 Task: Create a due date automation trigger when advanced on, 2 working days after a card is due add dates not starting next month at 11:00 AM.
Action: Mouse moved to (909, 286)
Screenshot: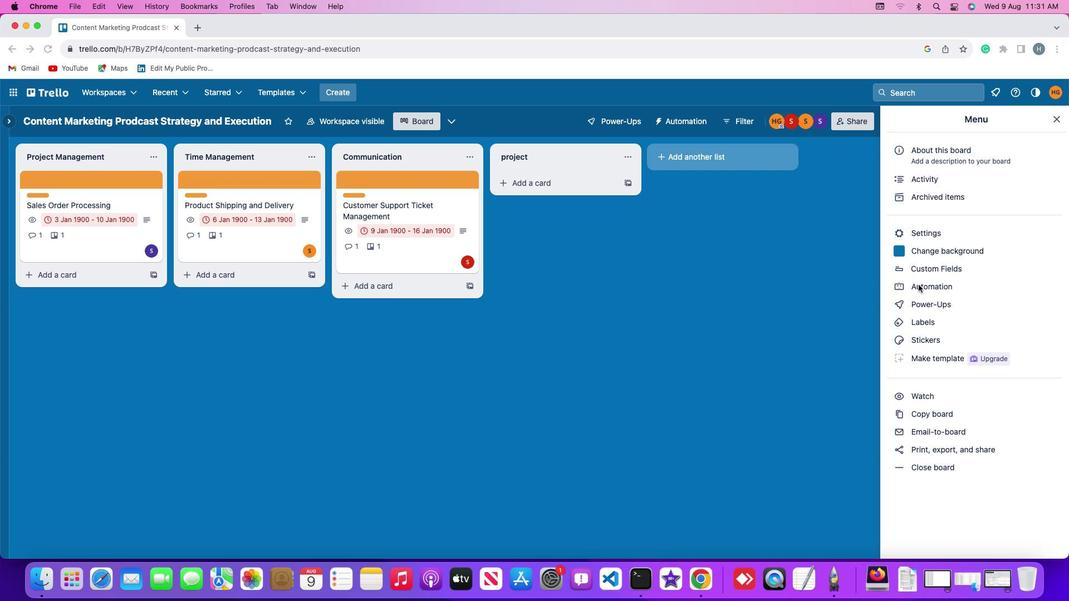 
Action: Mouse pressed left at (909, 286)
Screenshot: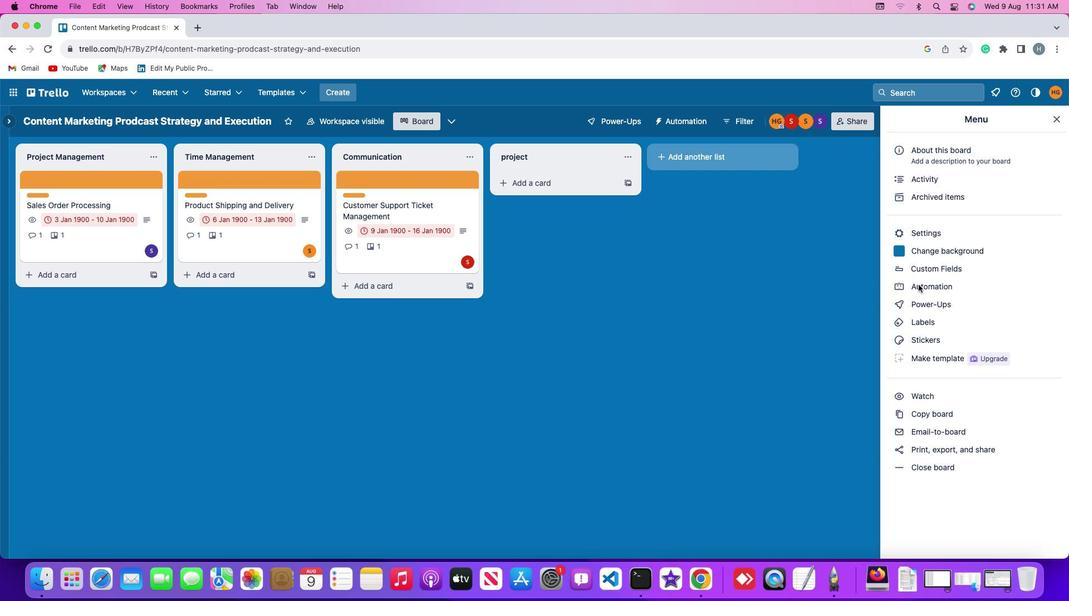 
Action: Mouse pressed left at (909, 286)
Screenshot: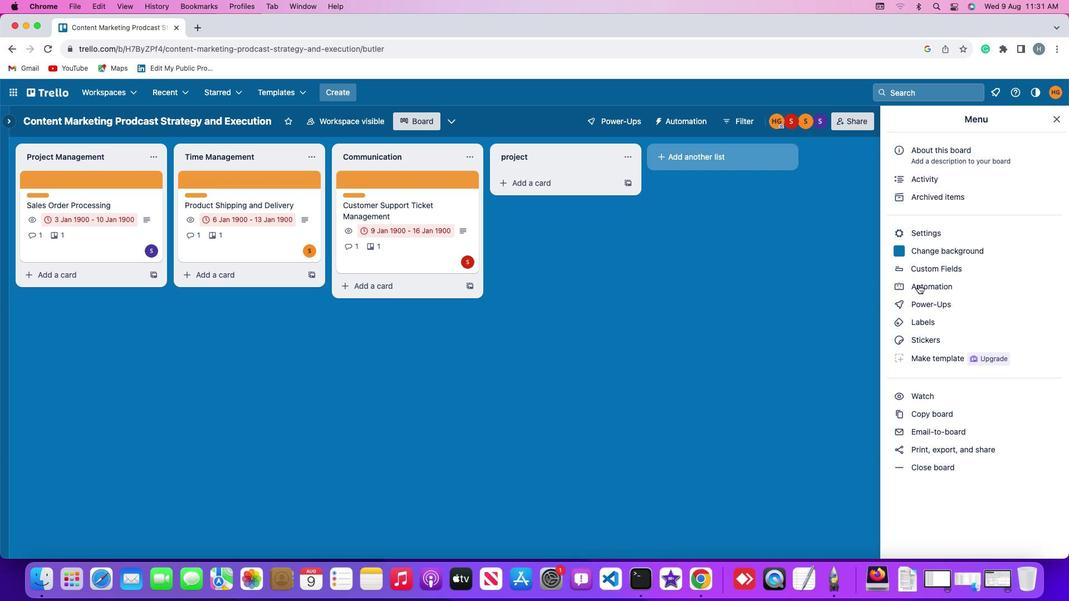 
Action: Mouse moved to (72, 266)
Screenshot: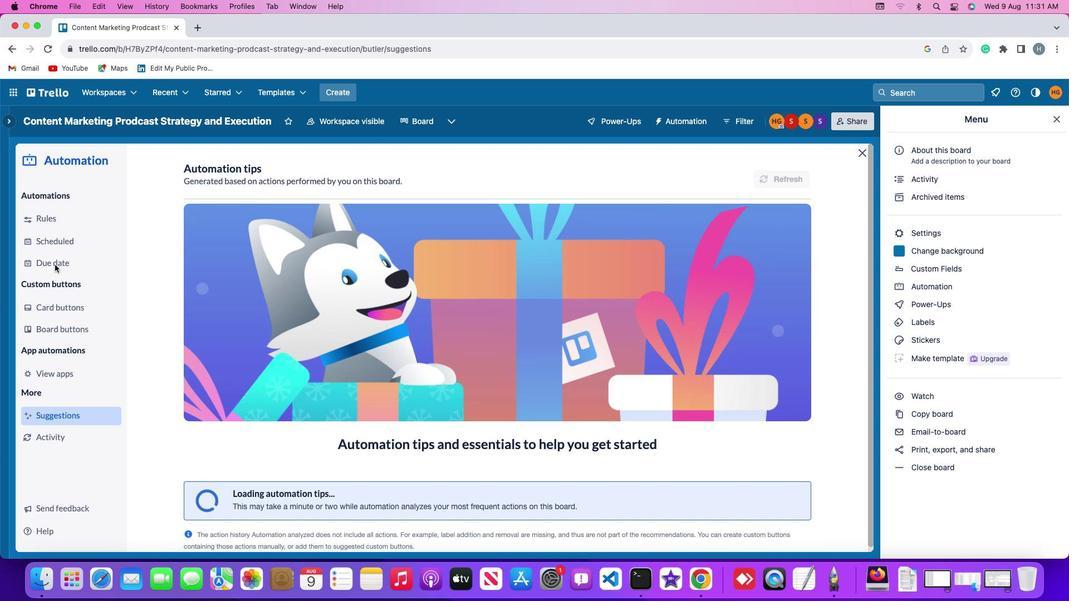 
Action: Mouse pressed left at (72, 266)
Screenshot: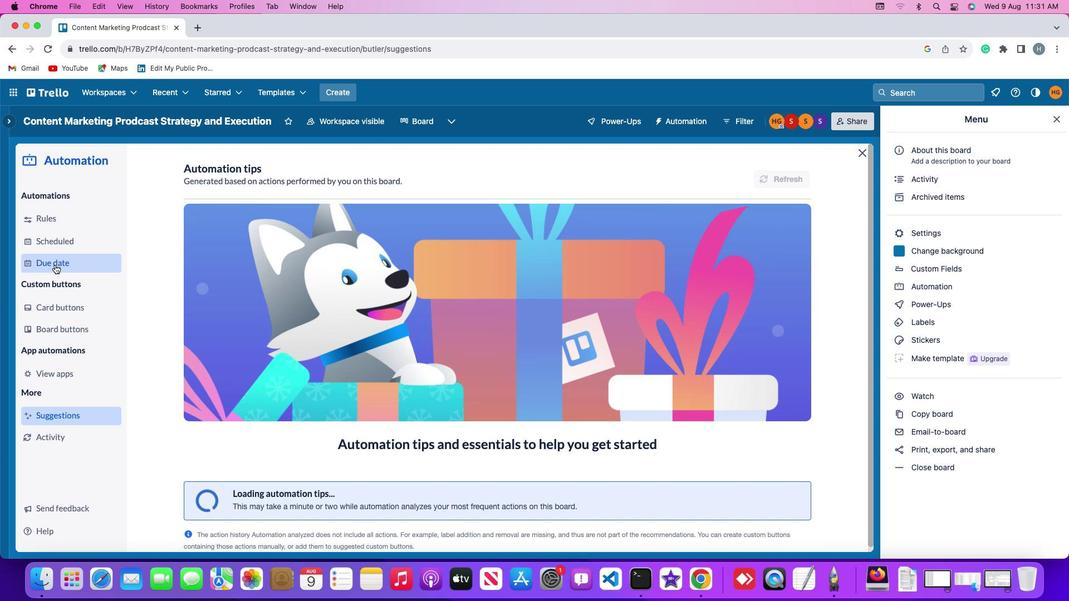 
Action: Mouse moved to (727, 175)
Screenshot: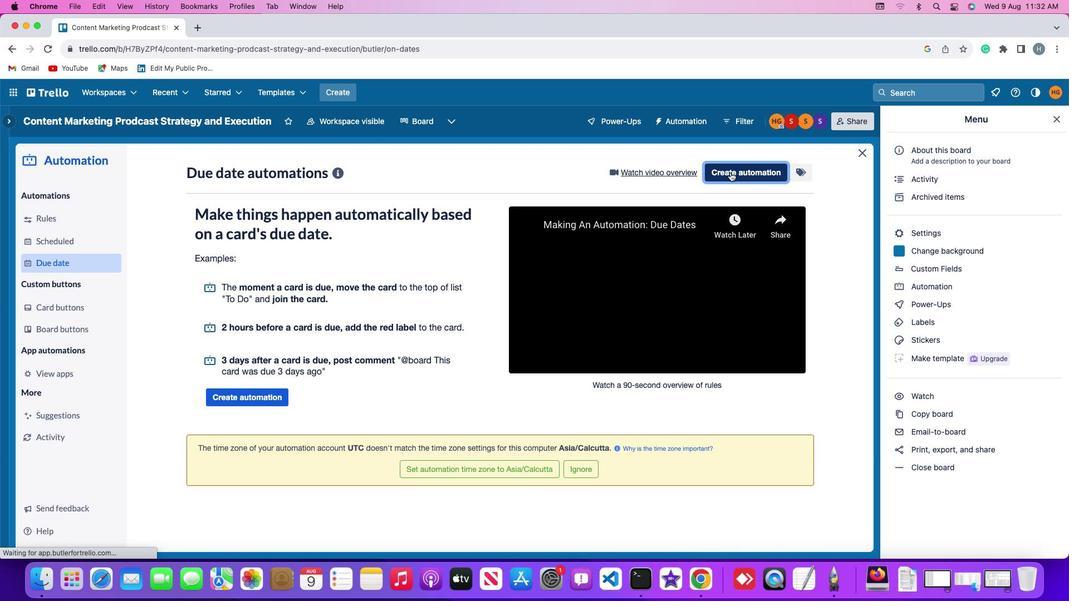 
Action: Mouse pressed left at (727, 175)
Screenshot: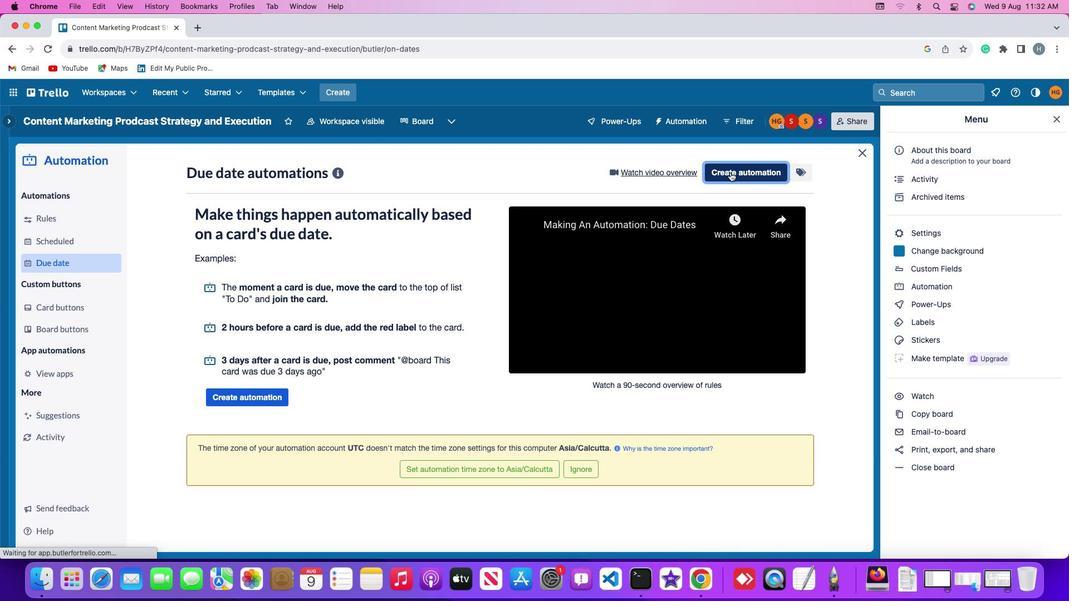 
Action: Mouse moved to (297, 280)
Screenshot: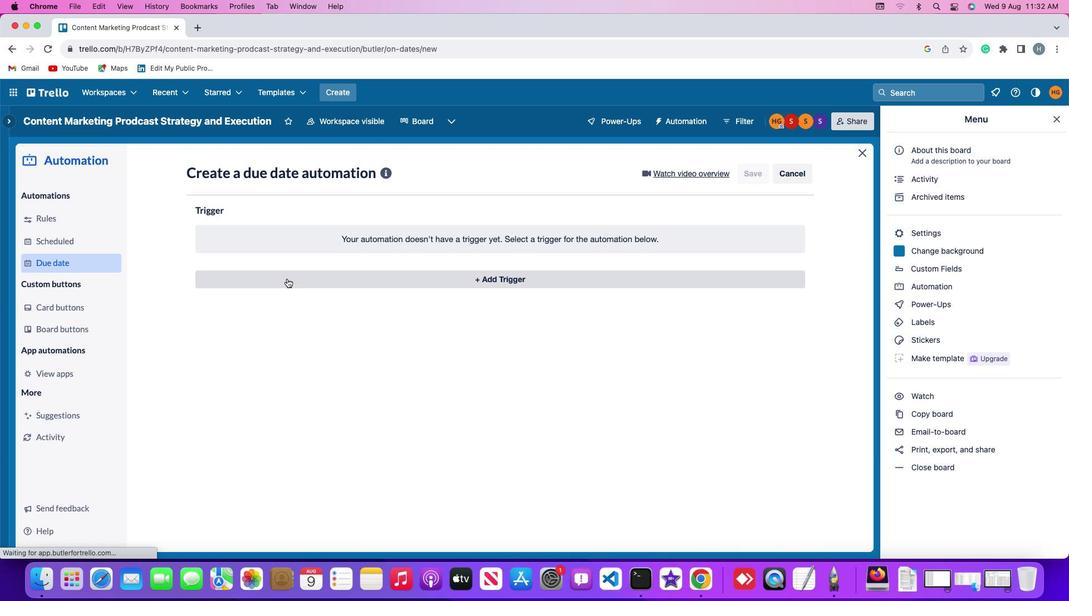 
Action: Mouse pressed left at (297, 280)
Screenshot: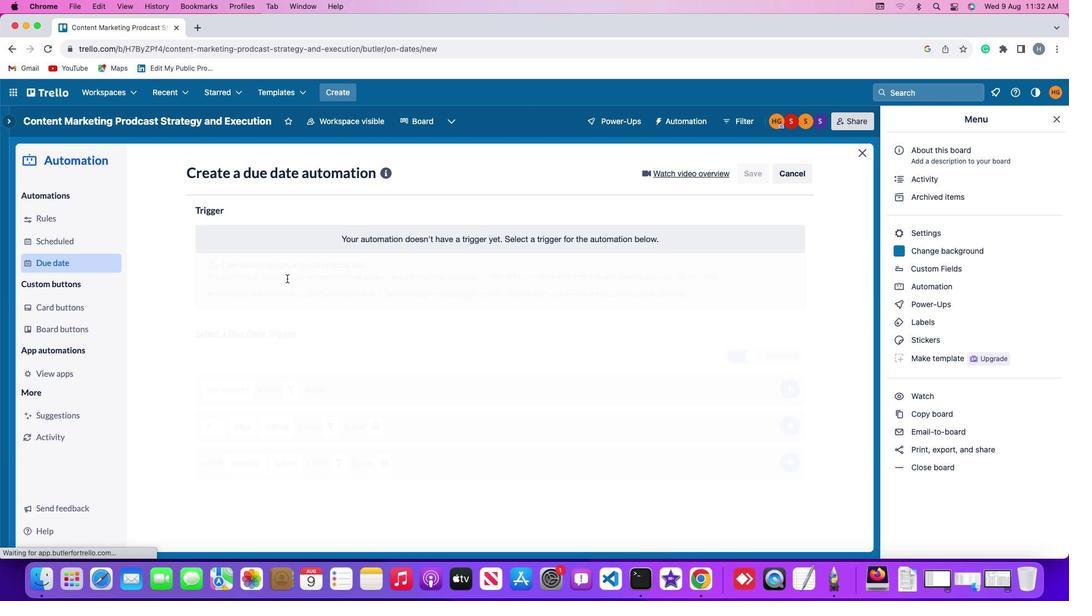 
Action: Mouse moved to (231, 446)
Screenshot: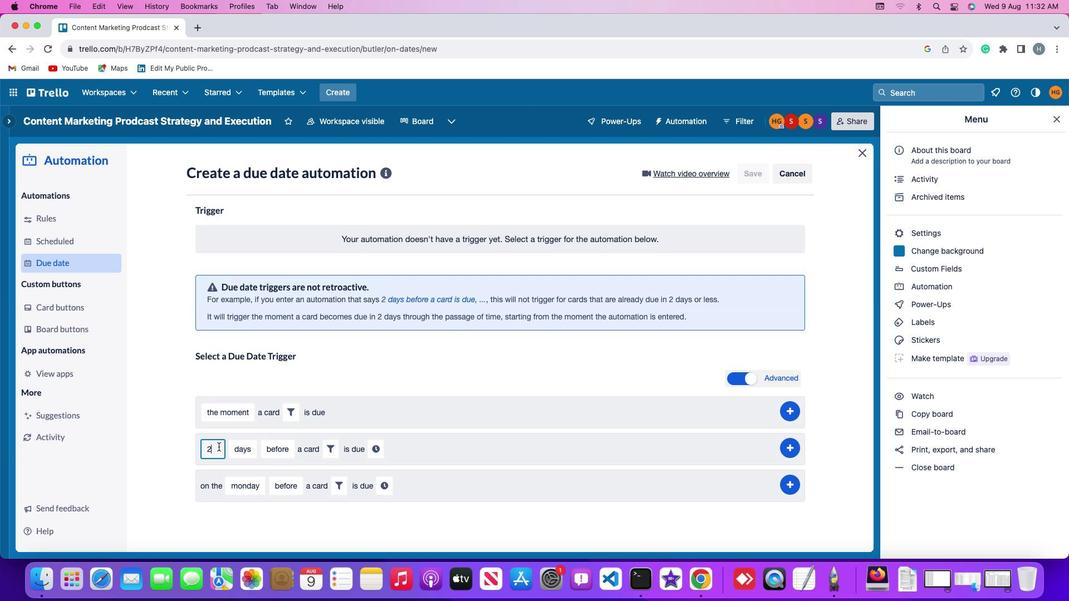 
Action: Mouse pressed left at (231, 446)
Screenshot: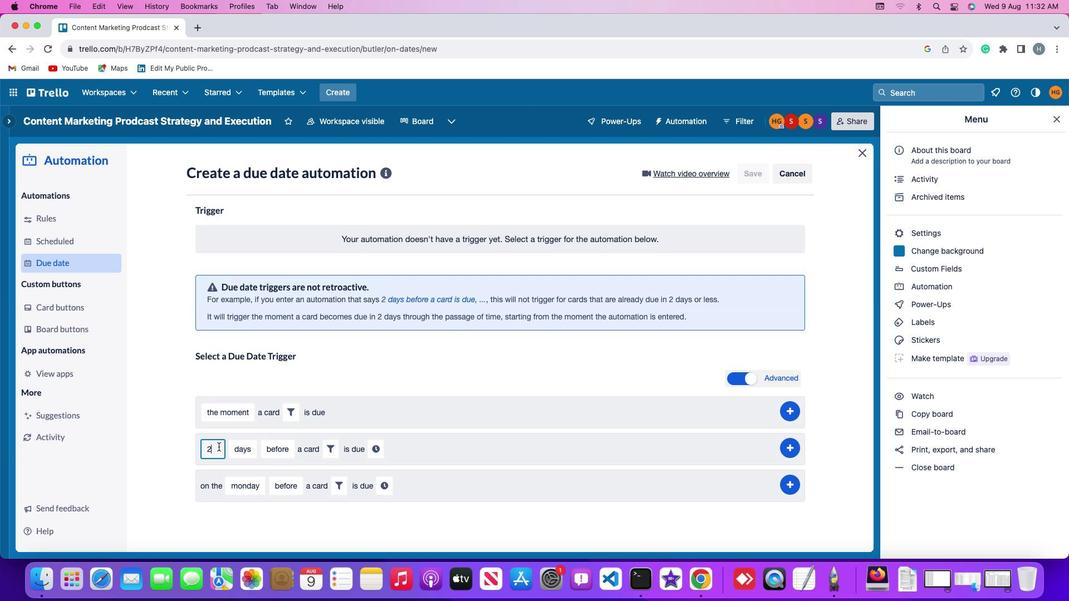 
Action: Mouse moved to (229, 443)
Screenshot: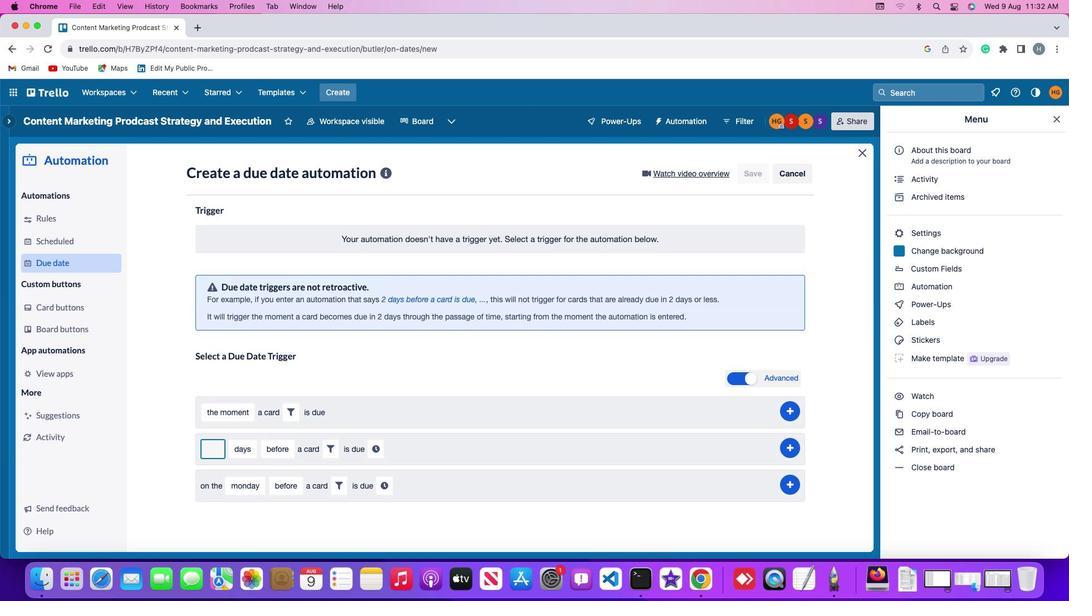 
Action: Key pressed Key.backspace
Screenshot: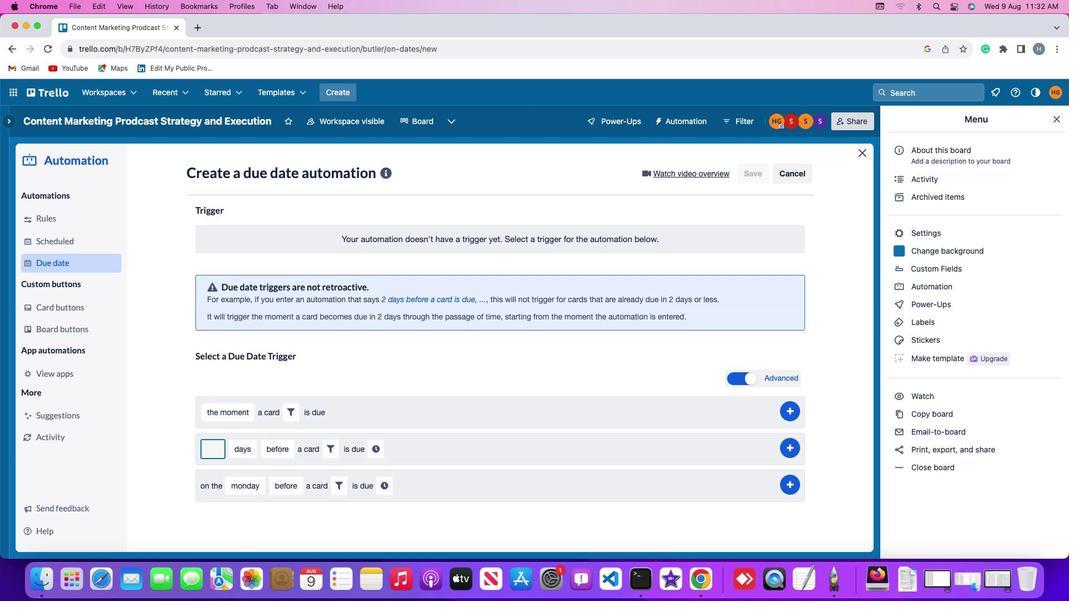
Action: Mouse moved to (230, 443)
Screenshot: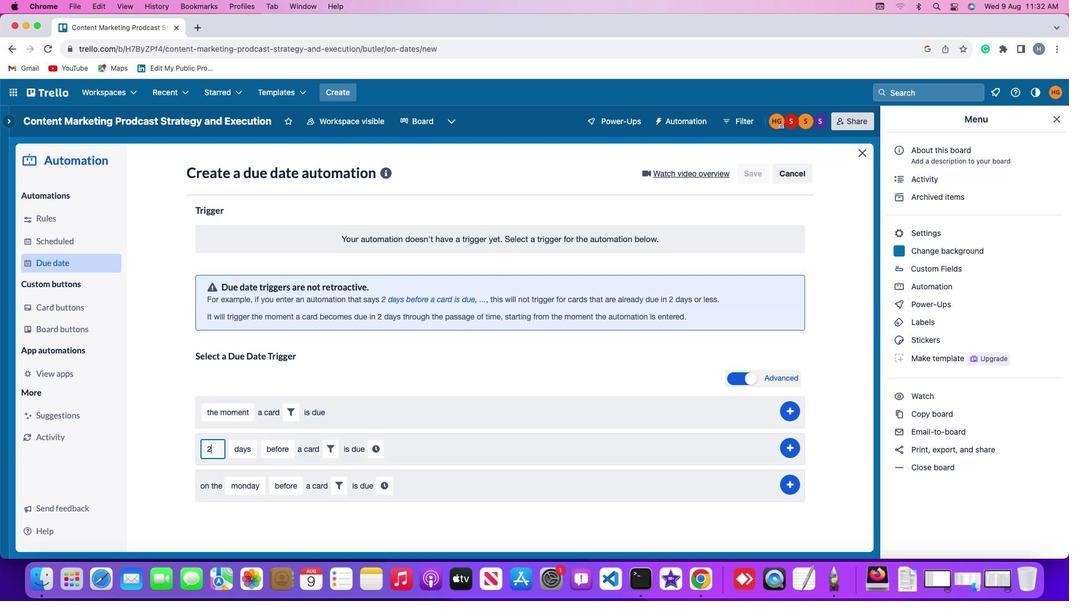 
Action: Key pressed '2'
Screenshot: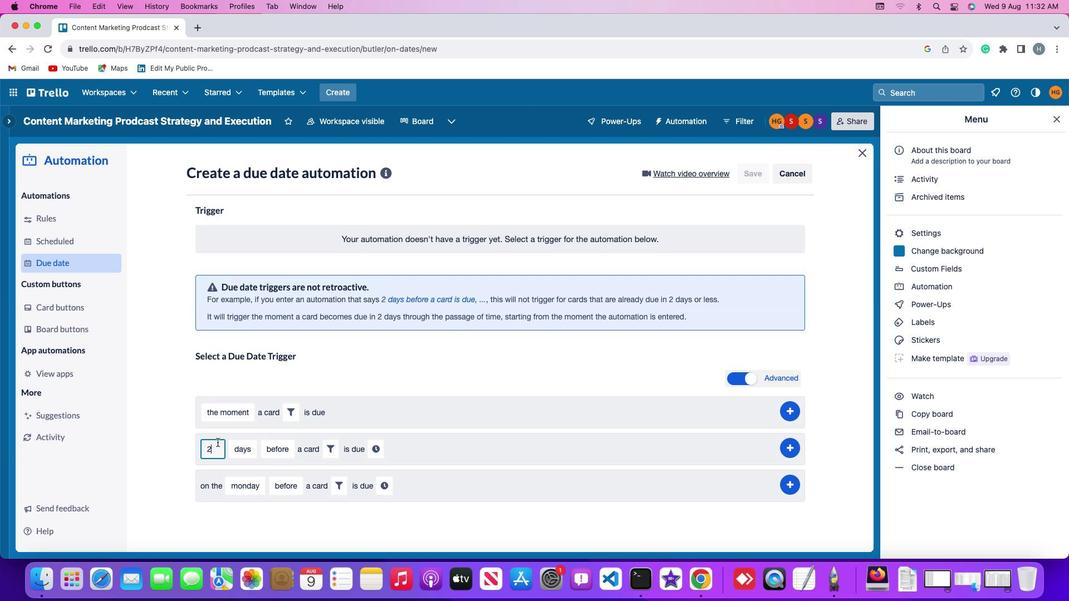 
Action: Mouse moved to (252, 443)
Screenshot: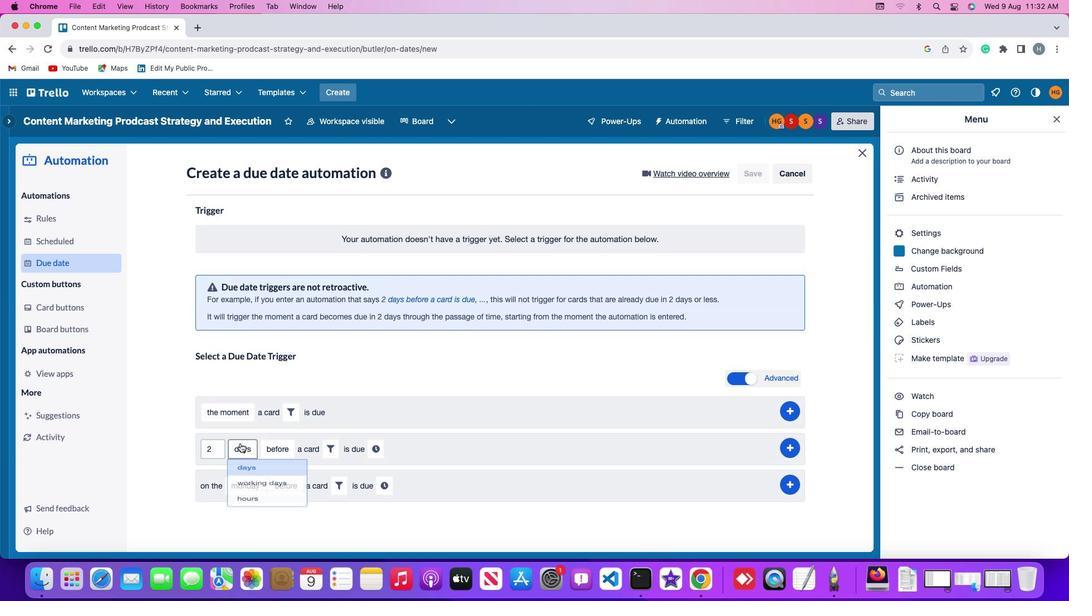 
Action: Mouse pressed left at (252, 443)
Screenshot: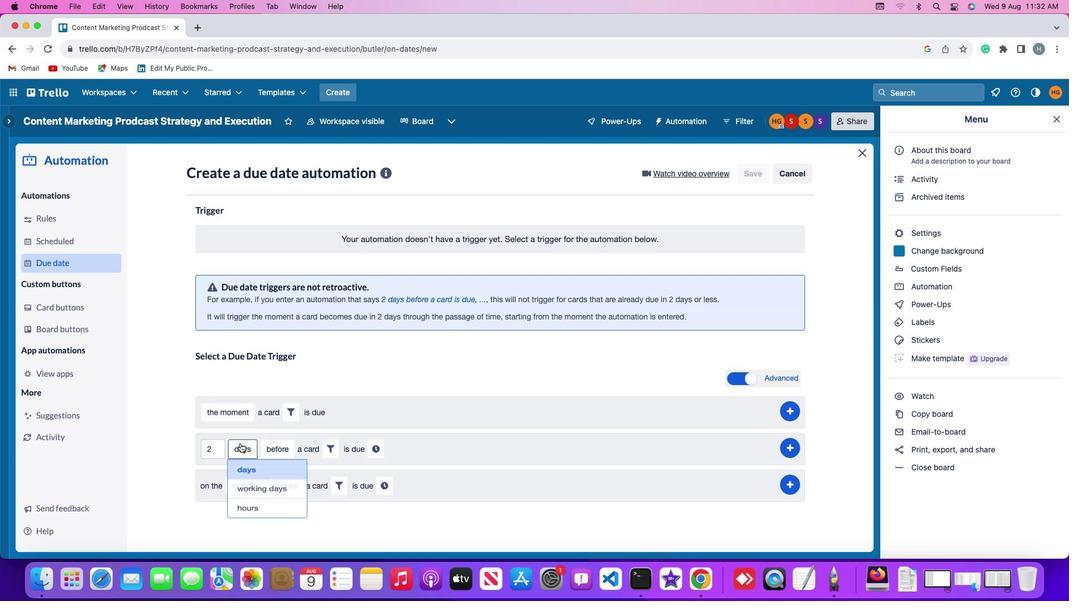 
Action: Mouse moved to (270, 495)
Screenshot: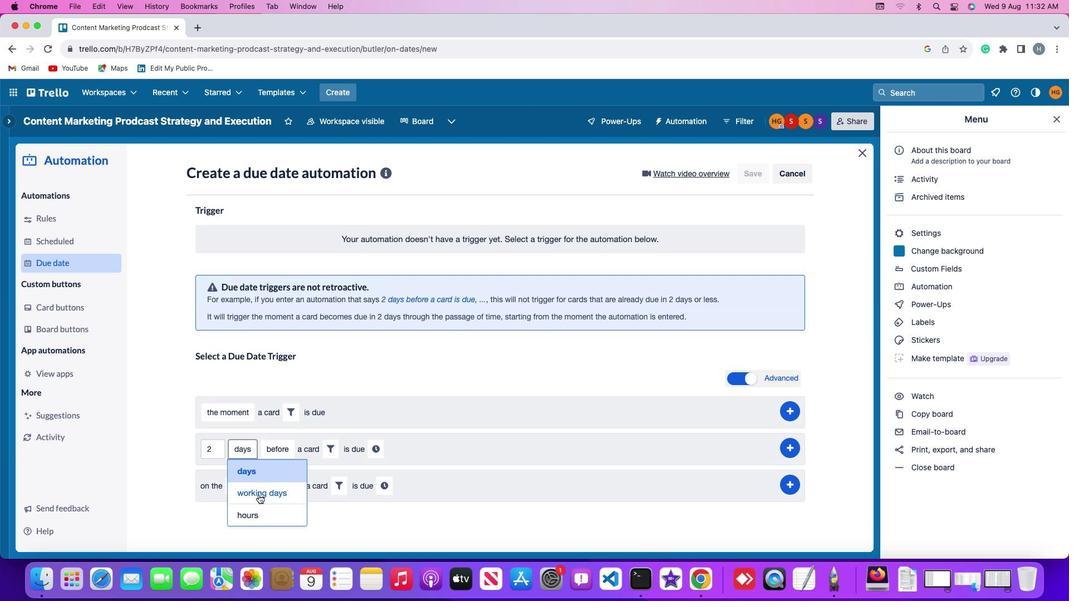 
Action: Mouse pressed left at (270, 495)
Screenshot: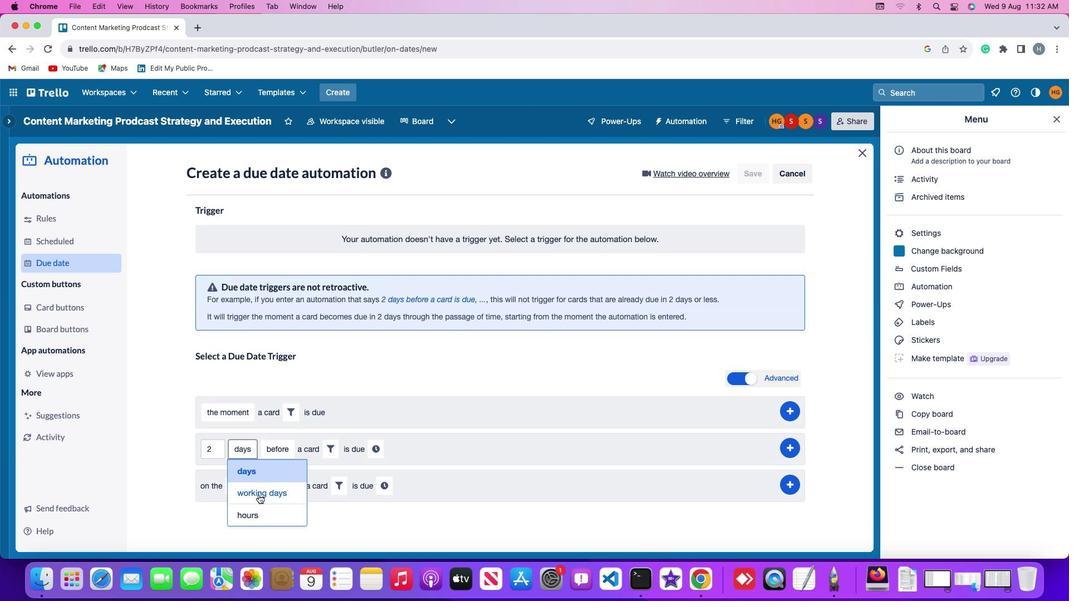 
Action: Mouse moved to (322, 449)
Screenshot: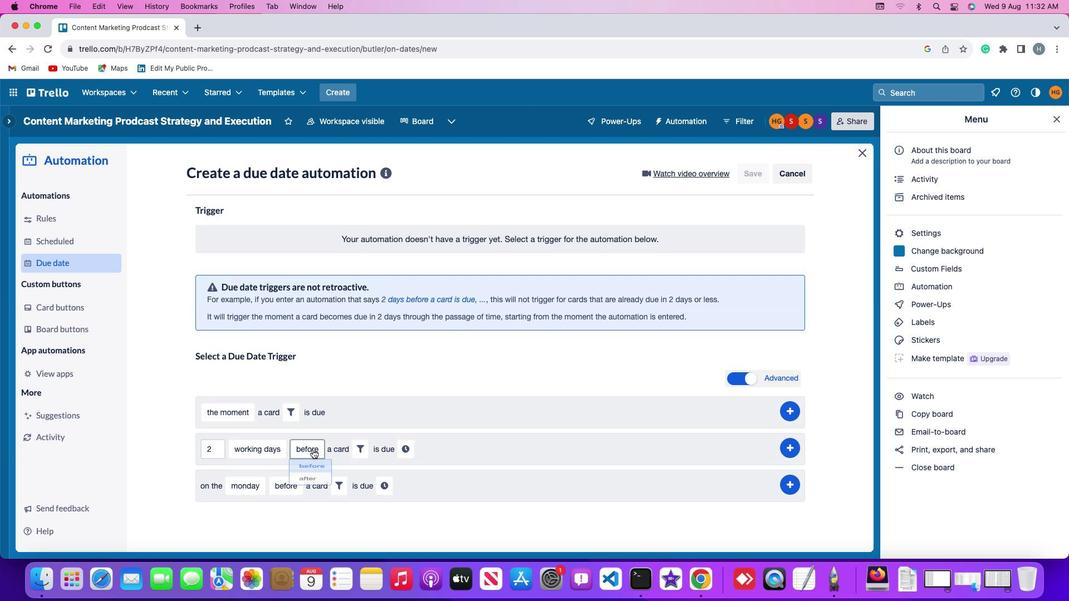 
Action: Mouse pressed left at (322, 449)
Screenshot: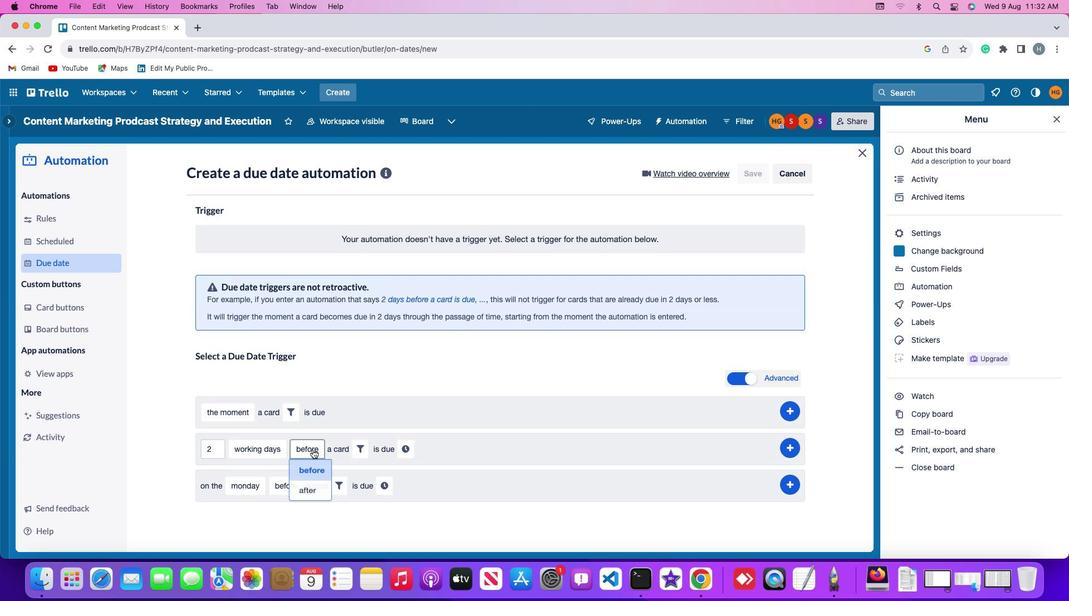 
Action: Mouse moved to (324, 495)
Screenshot: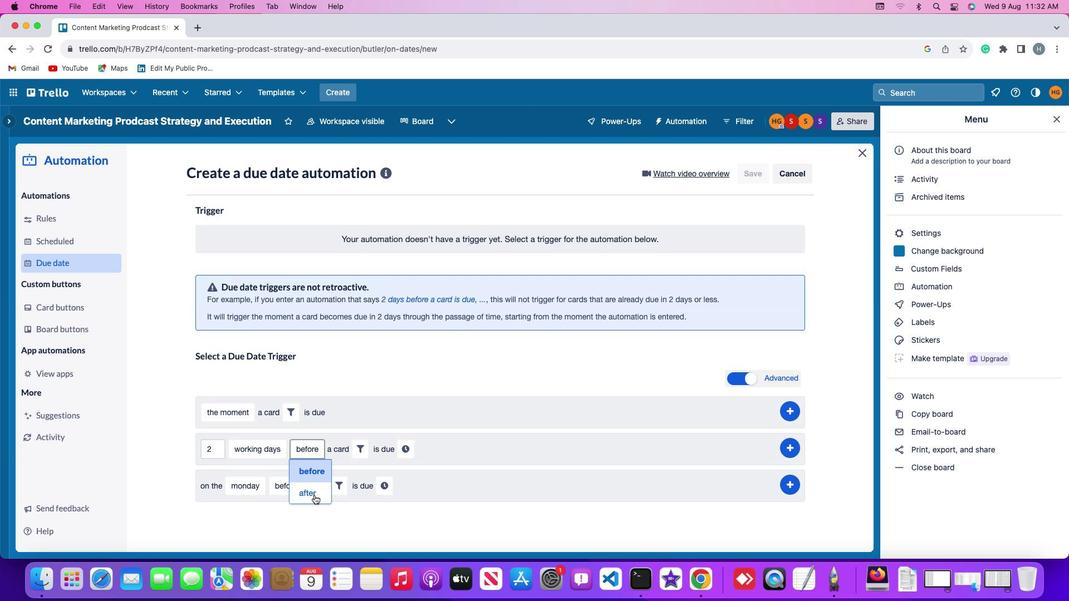 
Action: Mouse pressed left at (324, 495)
Screenshot: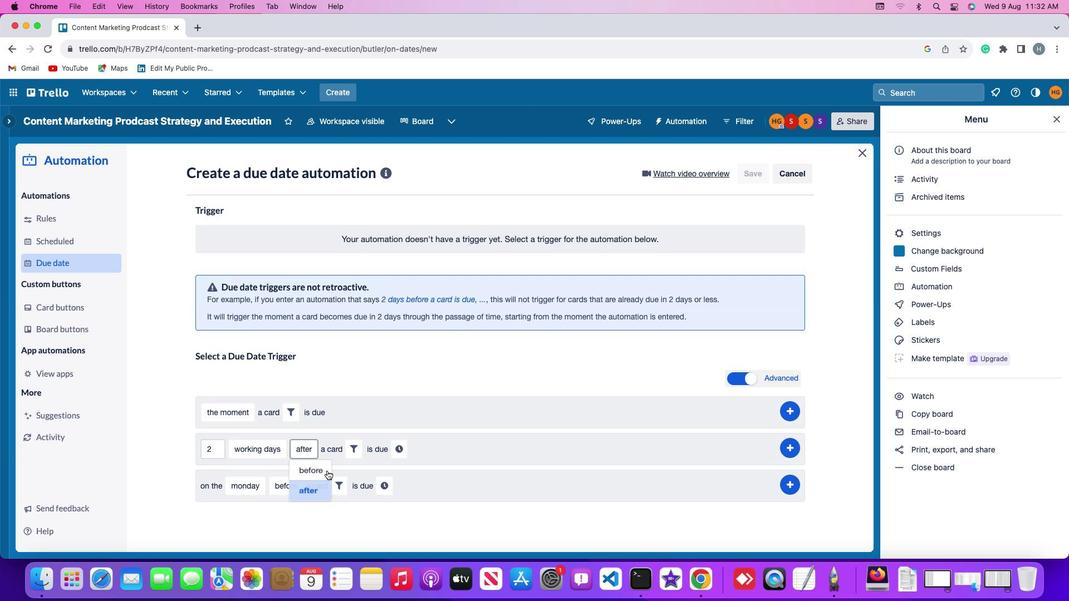 
Action: Mouse moved to (359, 448)
Screenshot: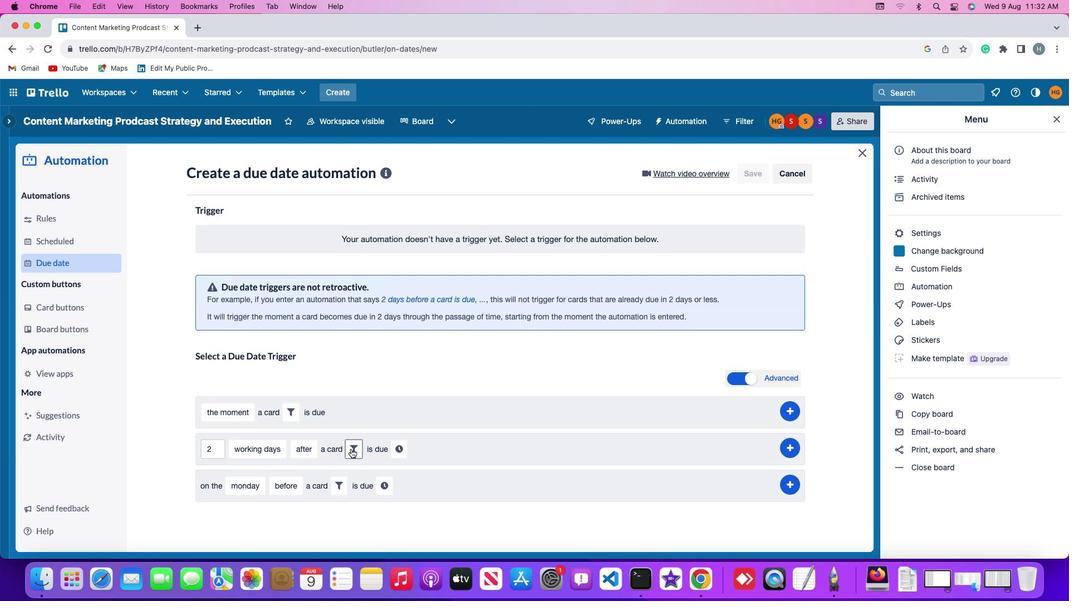 
Action: Mouse pressed left at (359, 448)
Screenshot: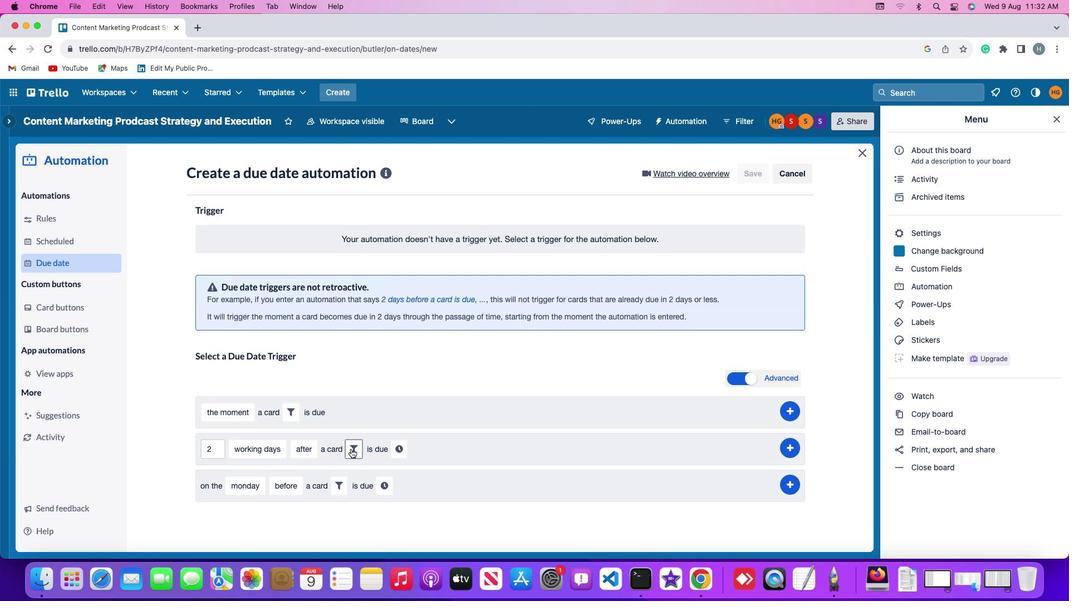 
Action: Mouse moved to (418, 481)
Screenshot: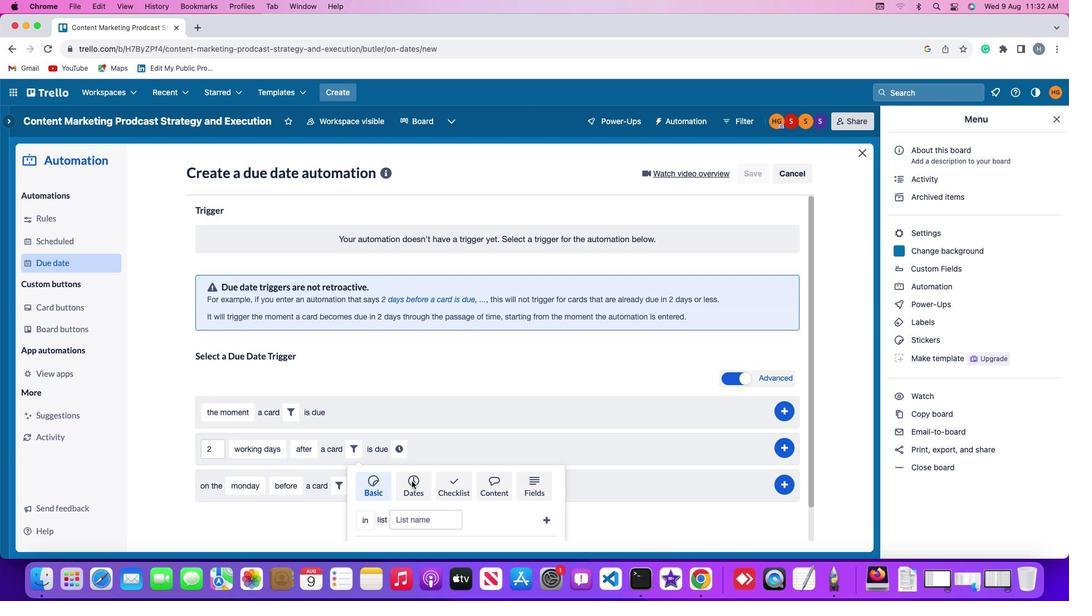 
Action: Mouse pressed left at (418, 481)
Screenshot: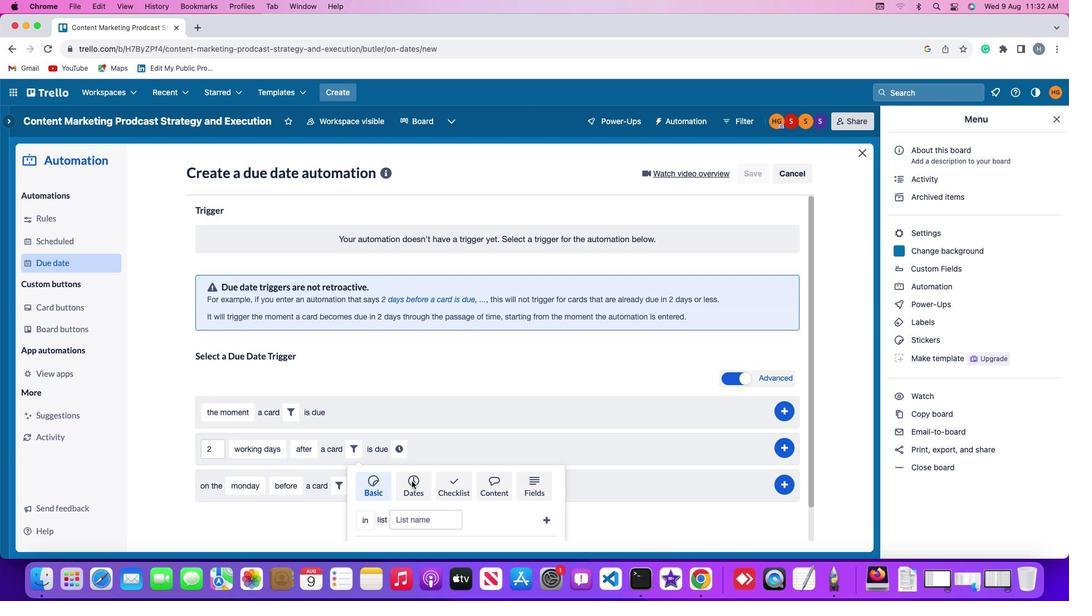 
Action: Mouse moved to (349, 503)
Screenshot: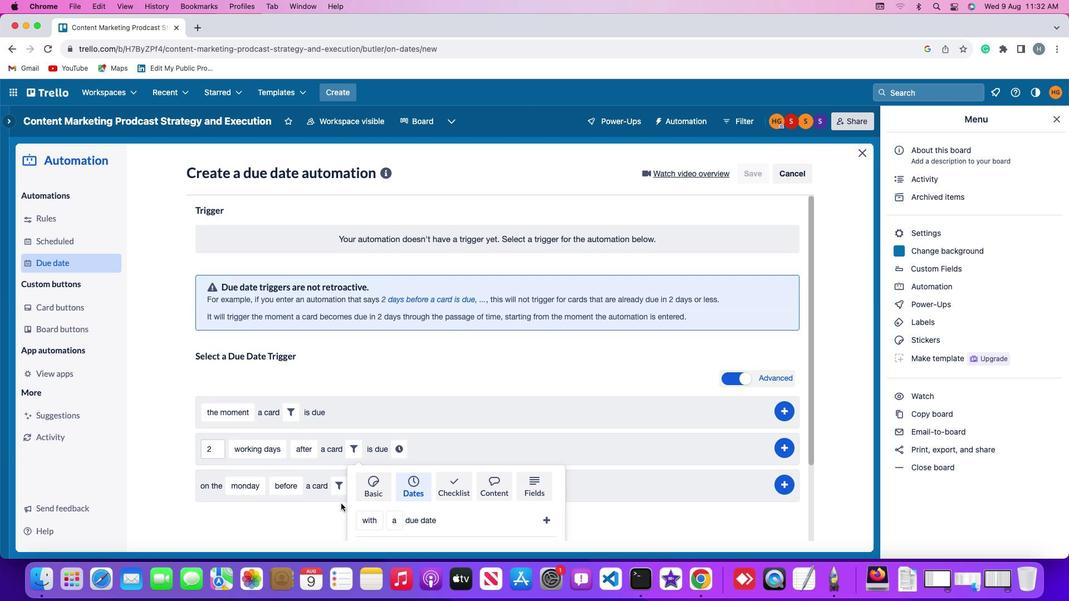 
Action: Mouse scrolled (349, 503) with delta (20, 3)
Screenshot: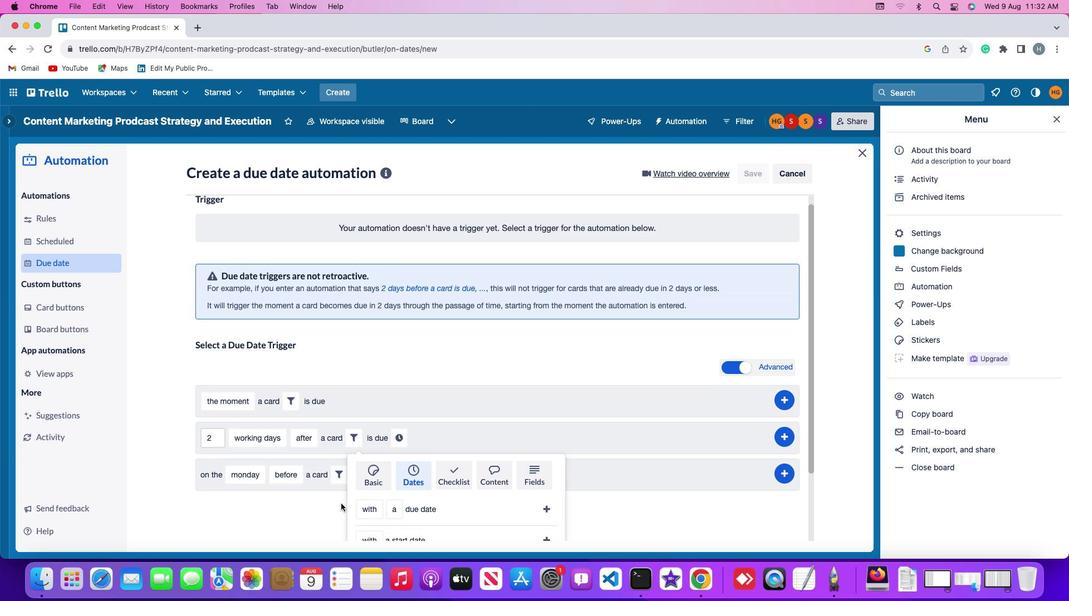 
Action: Mouse scrolled (349, 503) with delta (20, 3)
Screenshot: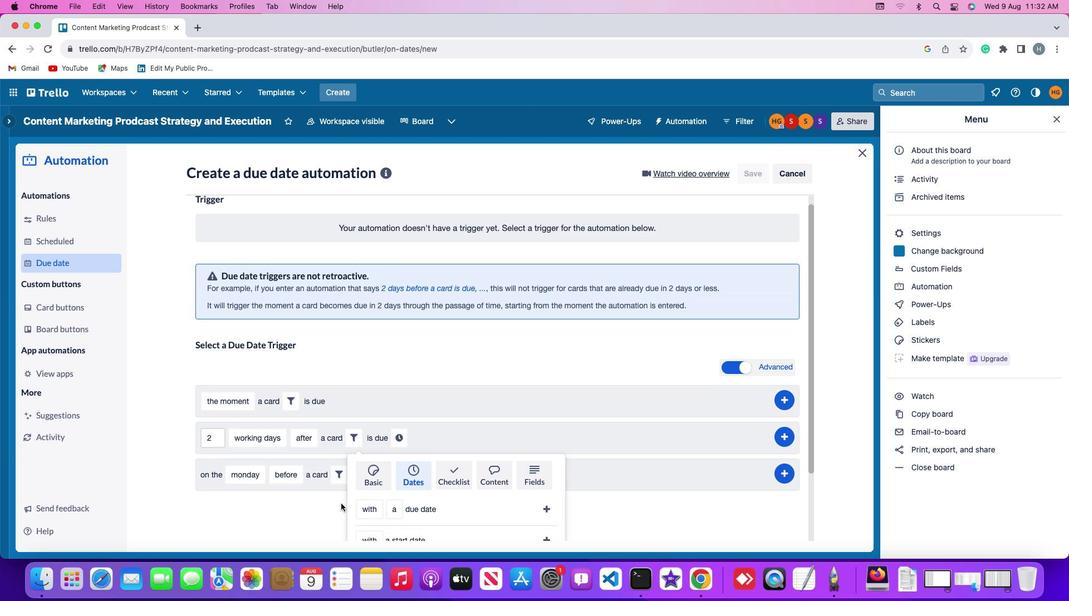 
Action: Mouse scrolled (349, 503) with delta (20, 2)
Screenshot: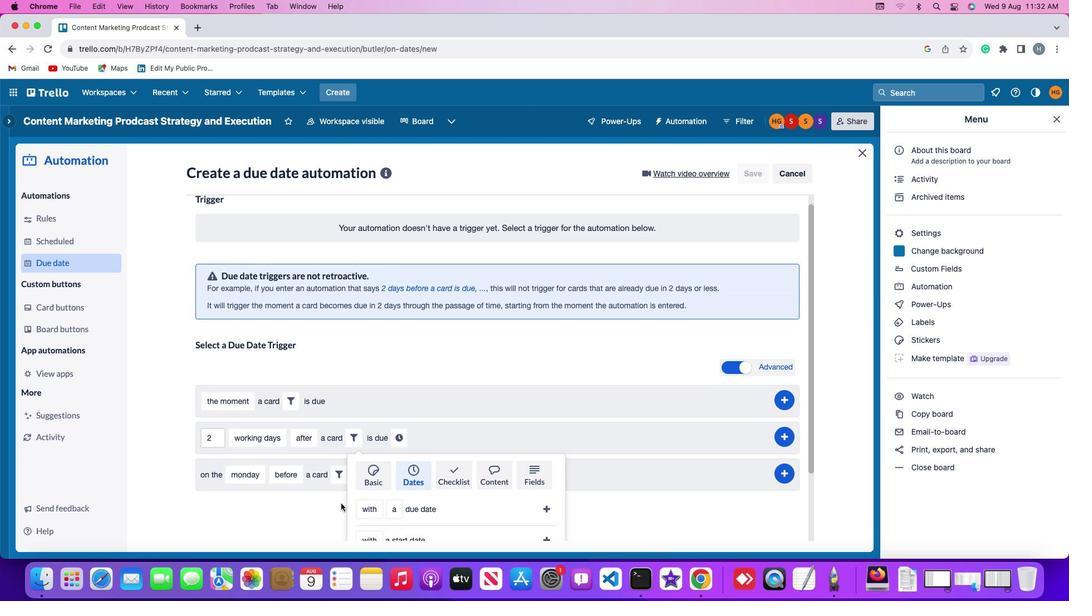 
Action: Mouse scrolled (349, 503) with delta (20, 1)
Screenshot: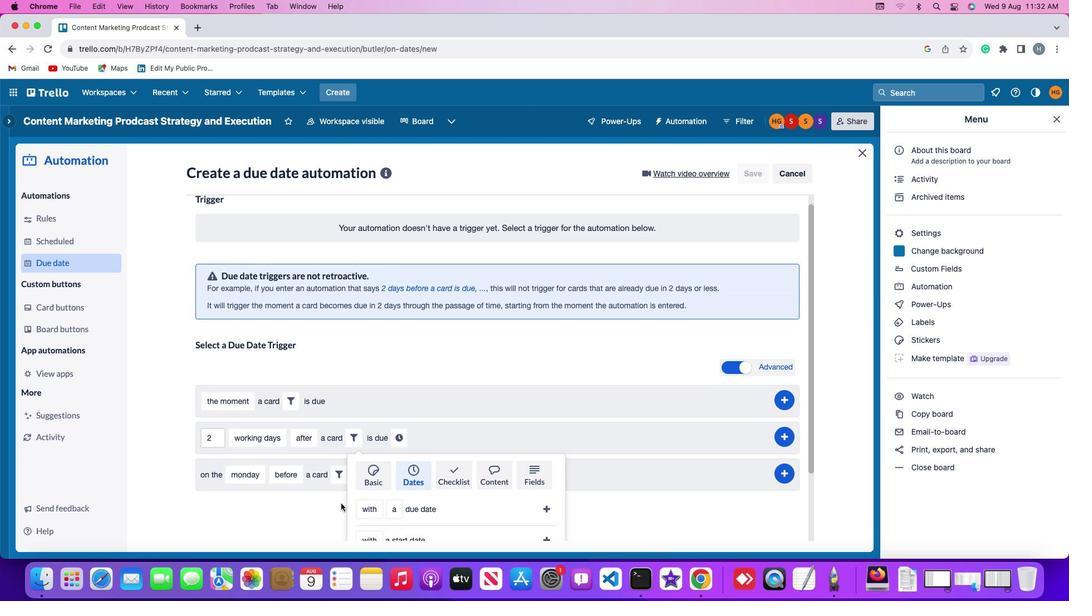 
Action: Mouse scrolled (349, 503) with delta (20, 1)
Screenshot: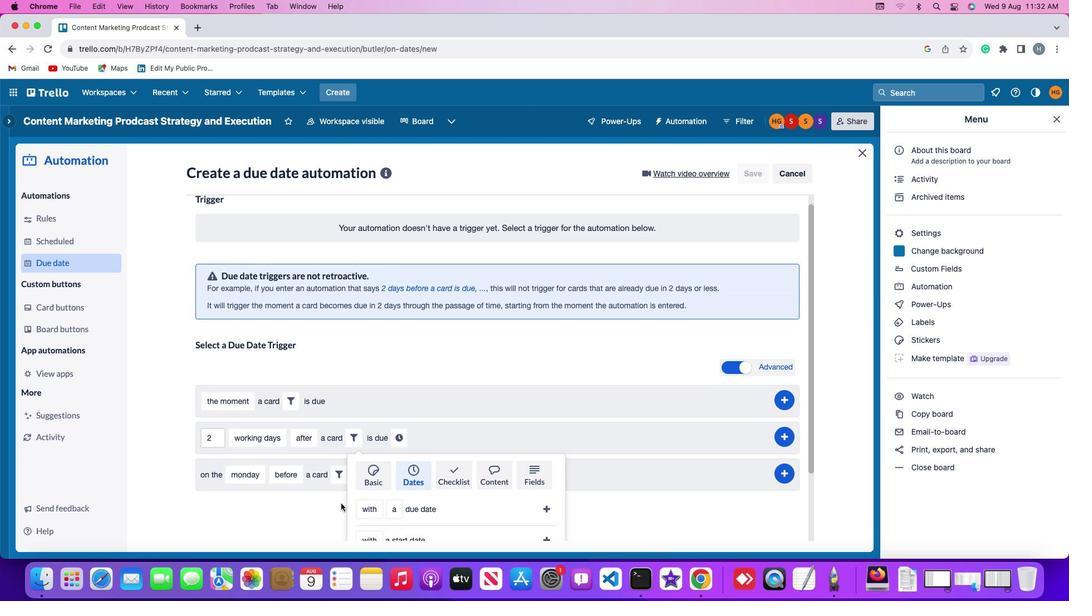 
Action: Mouse scrolled (349, 503) with delta (20, 0)
Screenshot: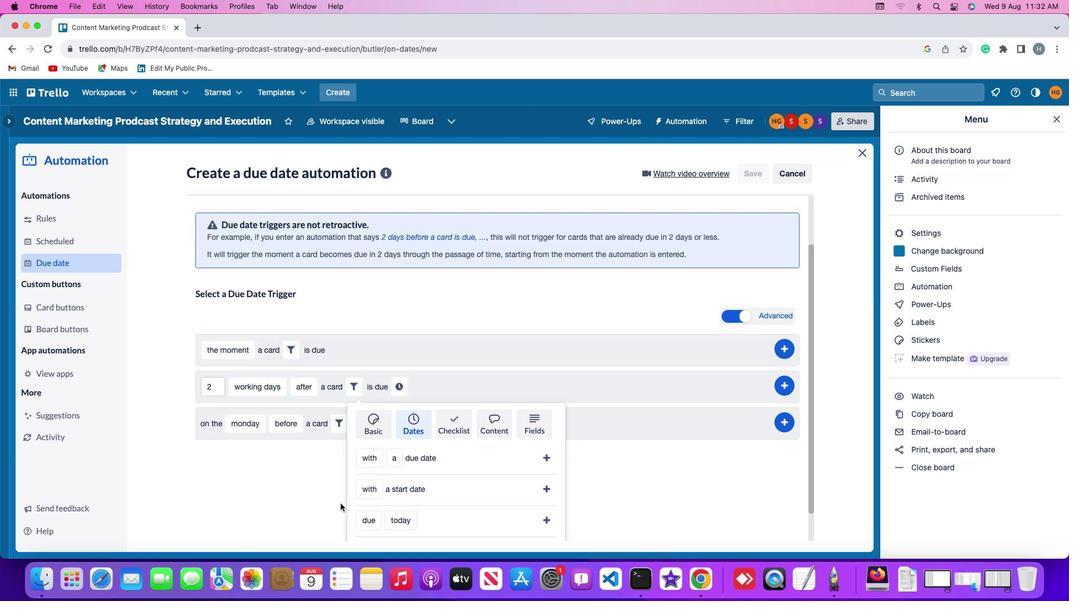 
Action: Mouse moved to (349, 503)
Screenshot: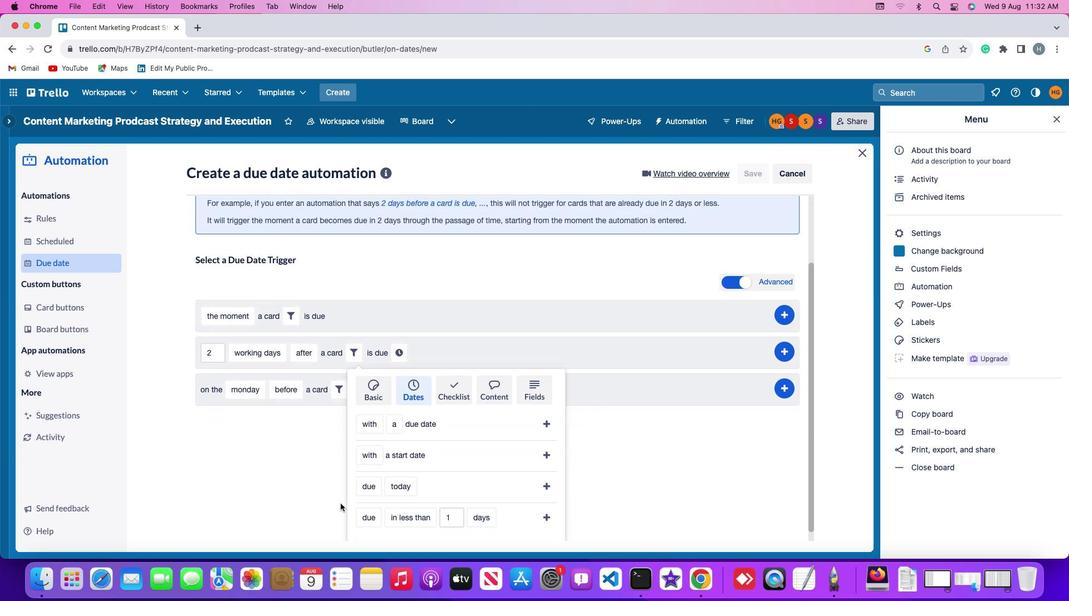 
Action: Mouse scrolled (349, 503) with delta (20, 3)
Screenshot: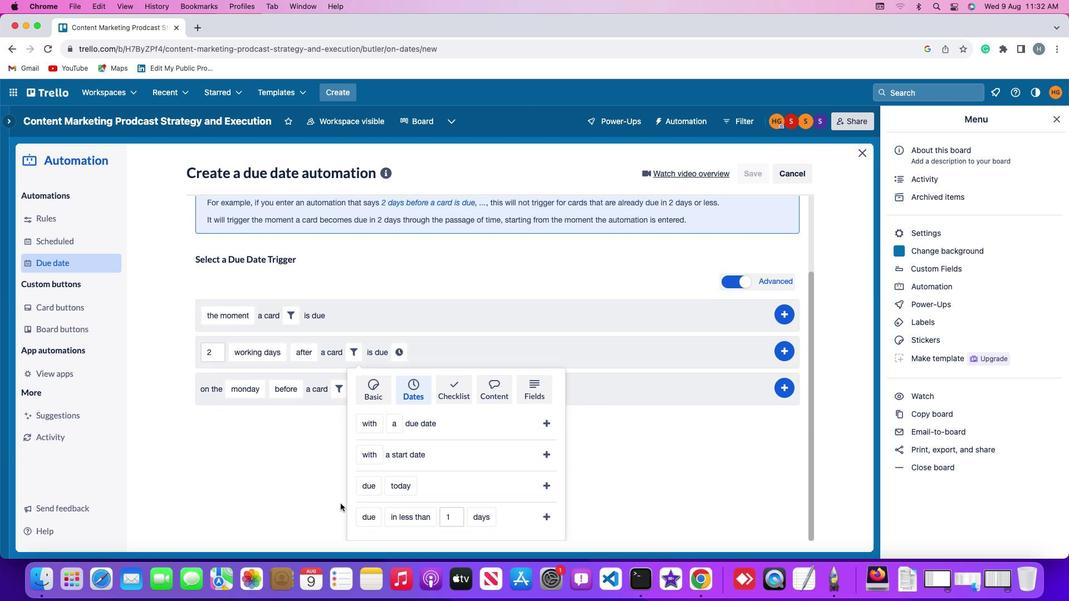 
Action: Mouse scrolled (349, 503) with delta (20, 3)
Screenshot: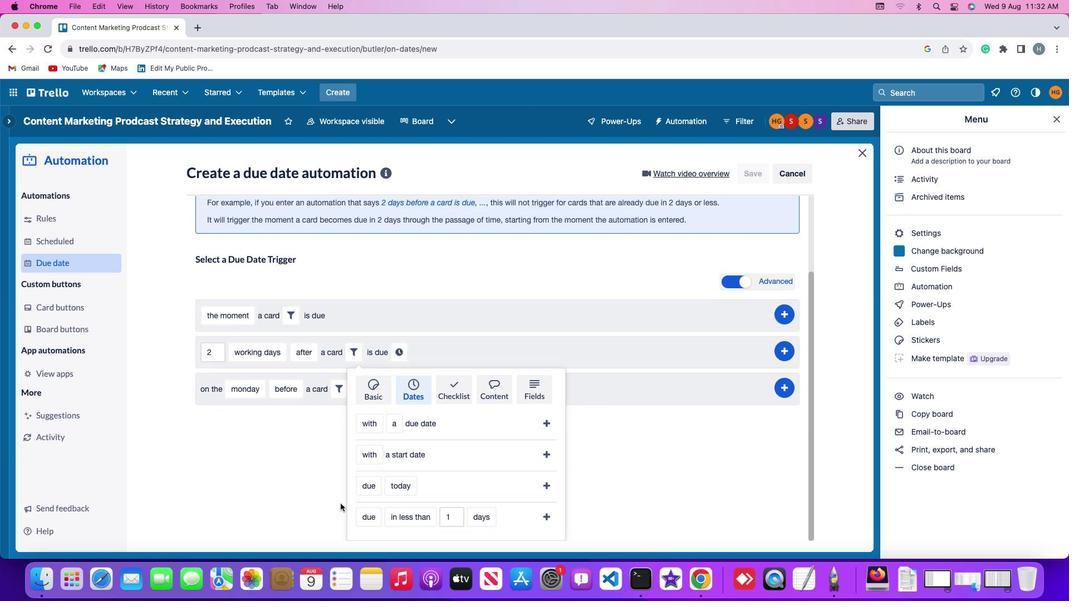 
Action: Mouse scrolled (349, 503) with delta (20, 2)
Screenshot: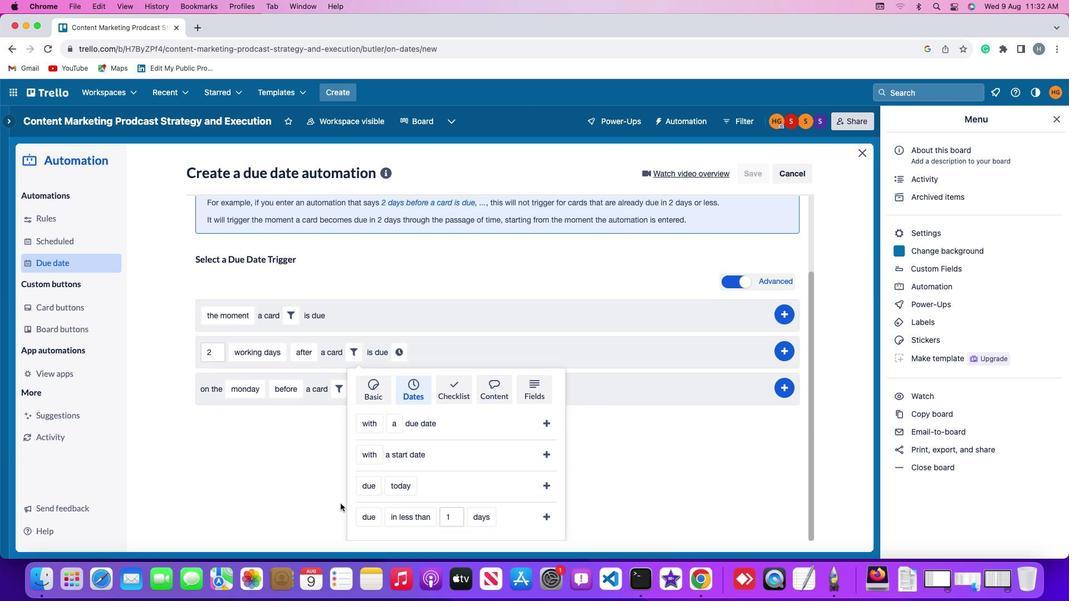 
Action: Mouse moved to (365, 488)
Screenshot: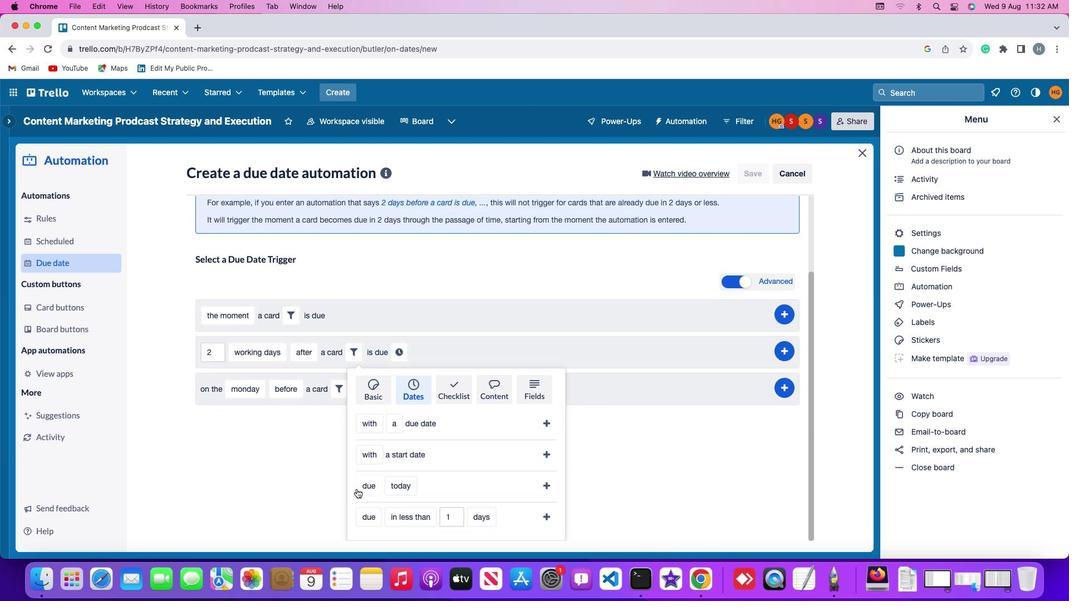 
Action: Mouse pressed left at (365, 488)
Screenshot: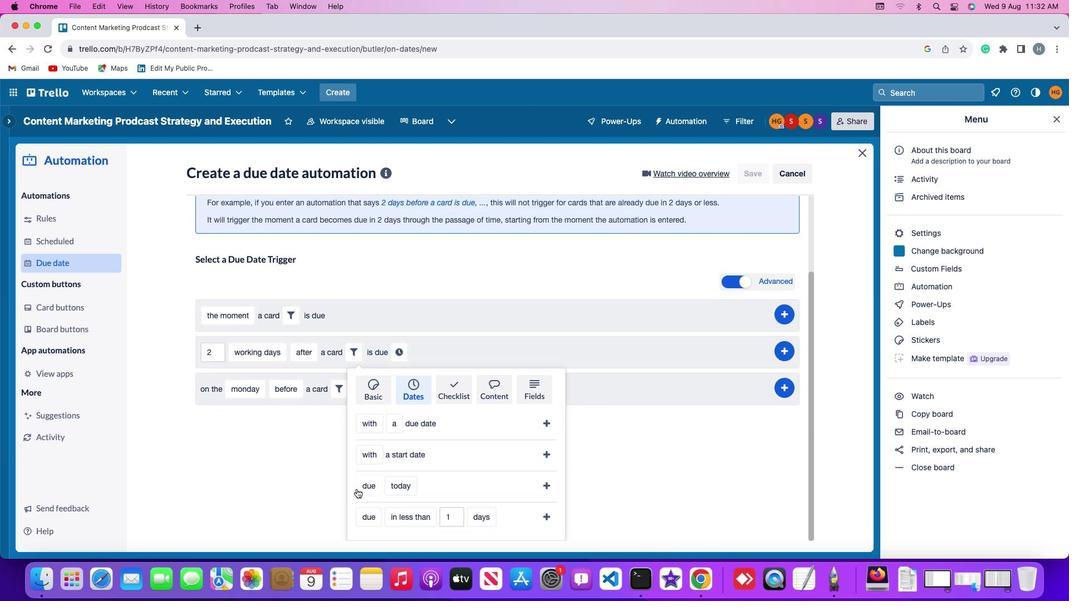 
Action: Mouse moved to (379, 465)
Screenshot: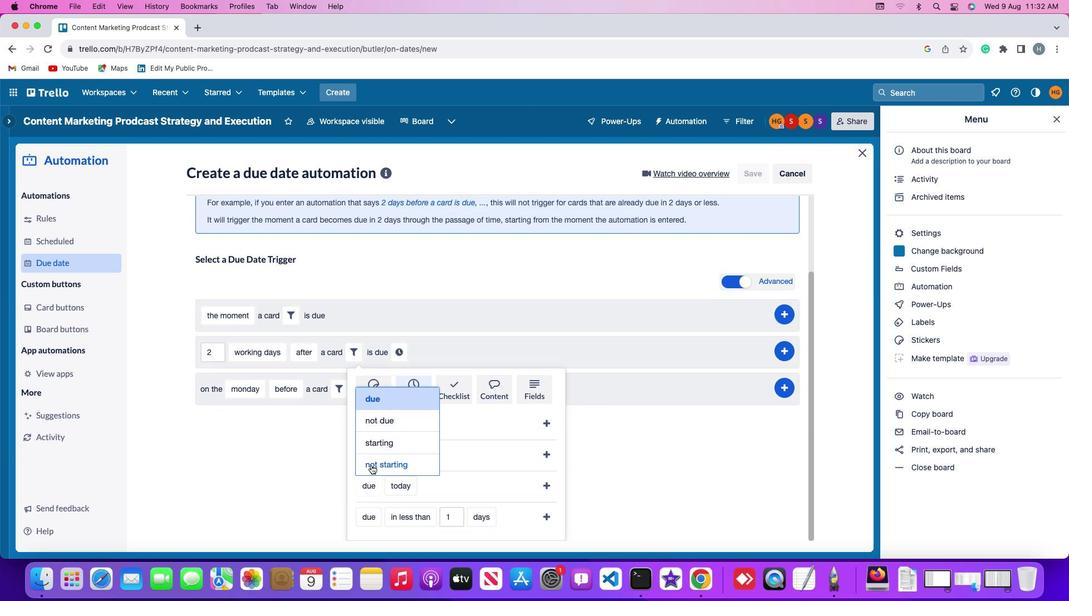 
Action: Mouse pressed left at (379, 465)
Screenshot: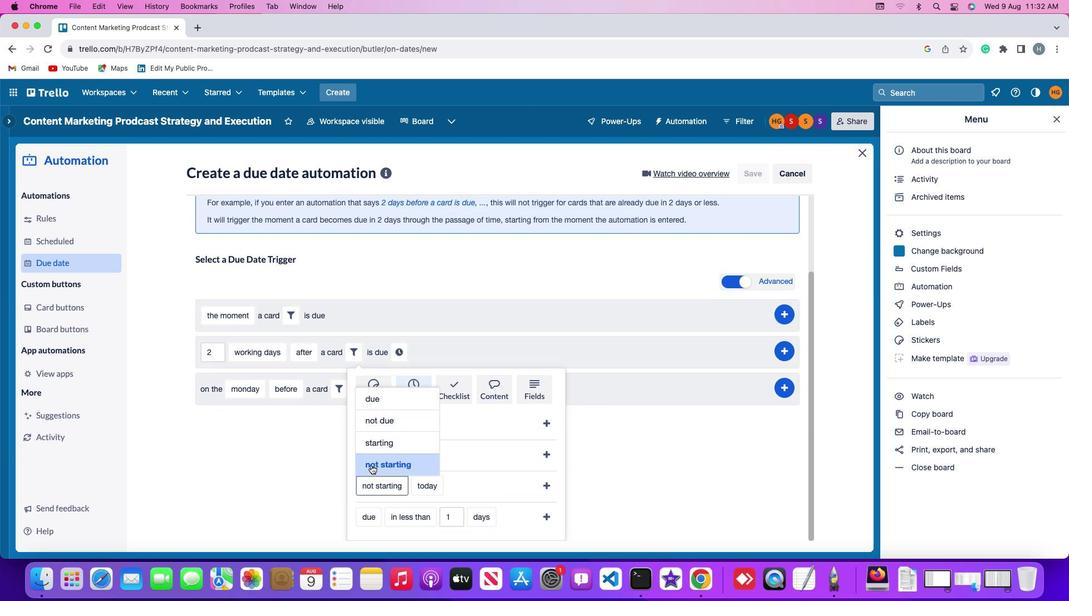 
Action: Mouse moved to (427, 489)
Screenshot: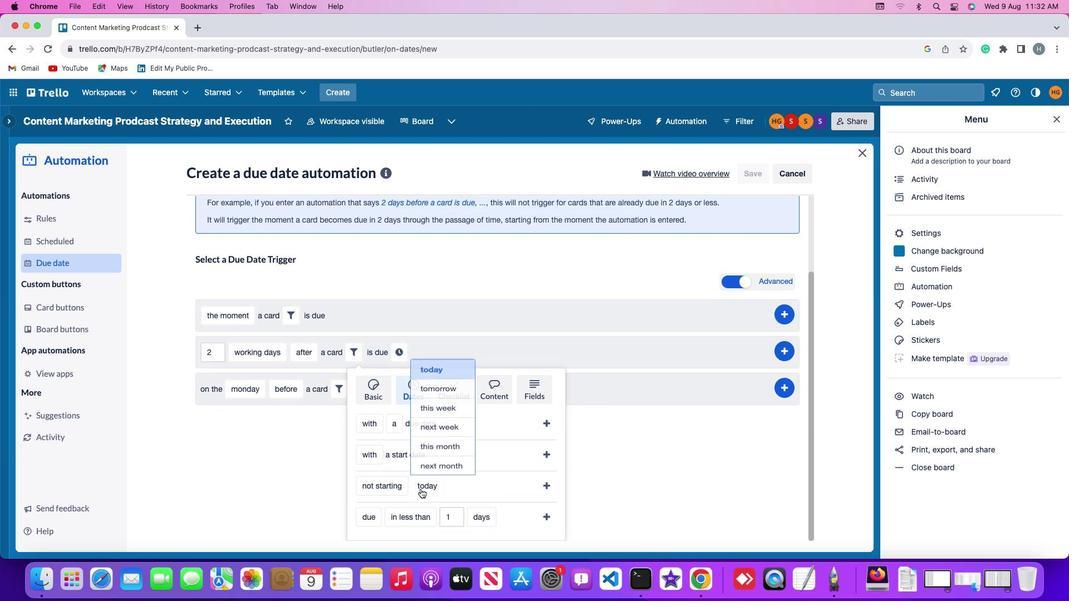 
Action: Mouse pressed left at (427, 489)
Screenshot: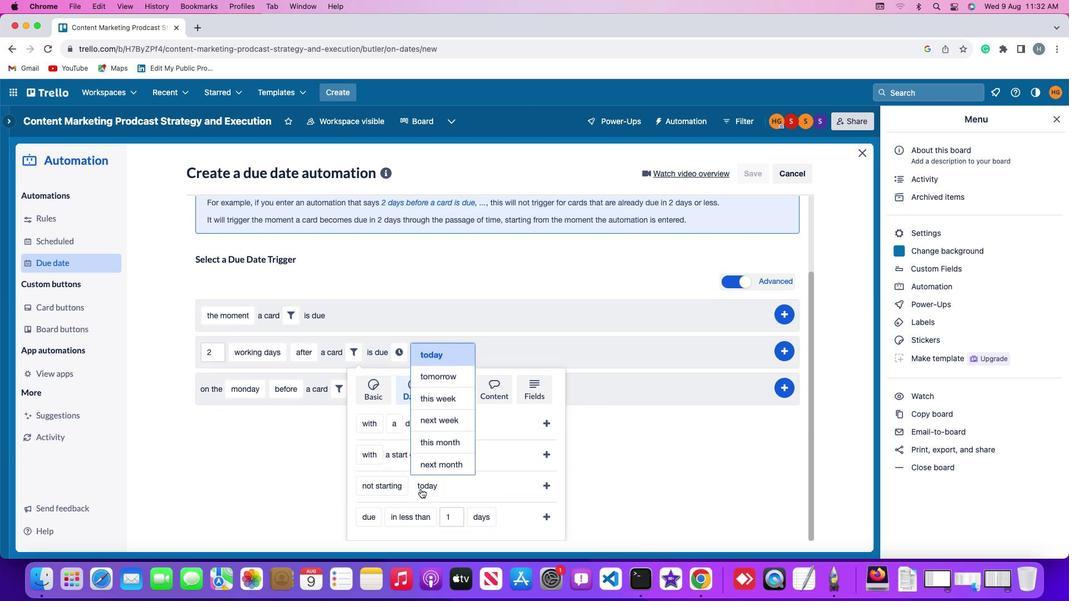 
Action: Mouse moved to (443, 464)
Screenshot: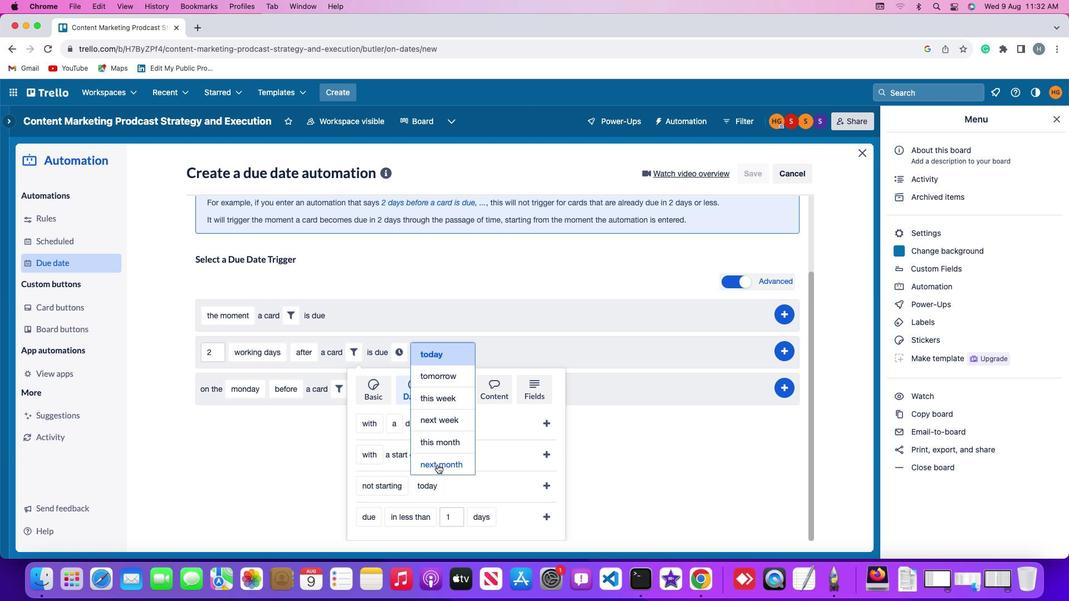 
Action: Mouse pressed left at (443, 464)
Screenshot: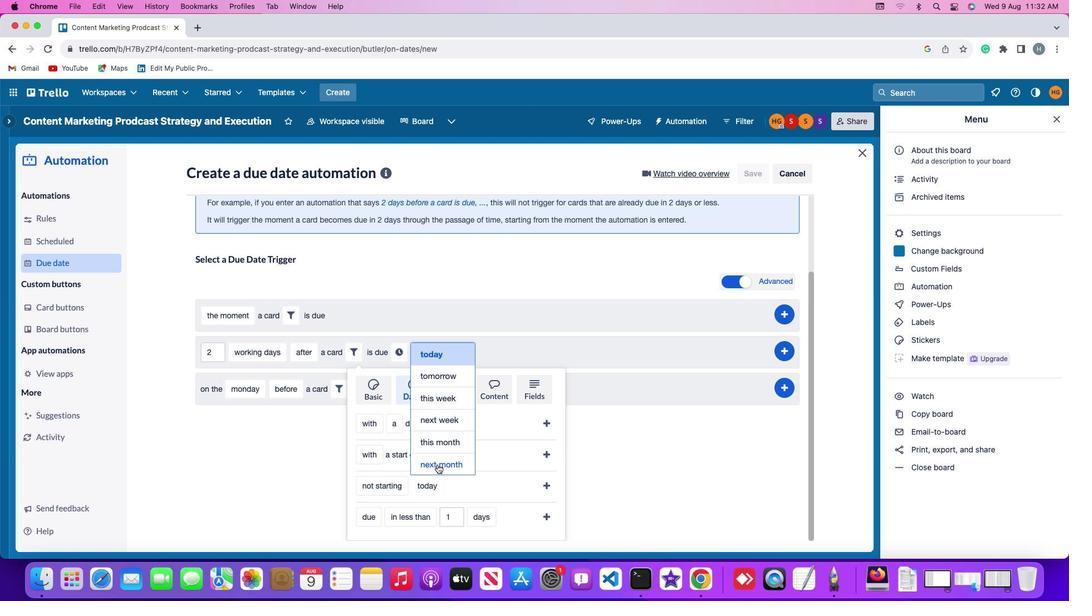 
Action: Mouse moved to (553, 484)
Screenshot: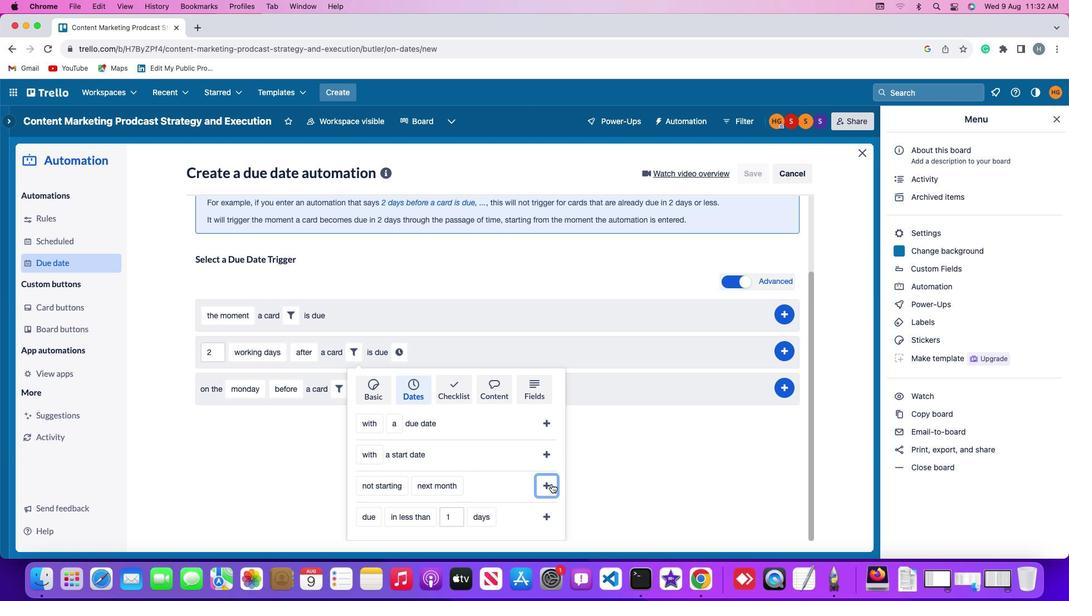 
Action: Mouse pressed left at (553, 484)
Screenshot: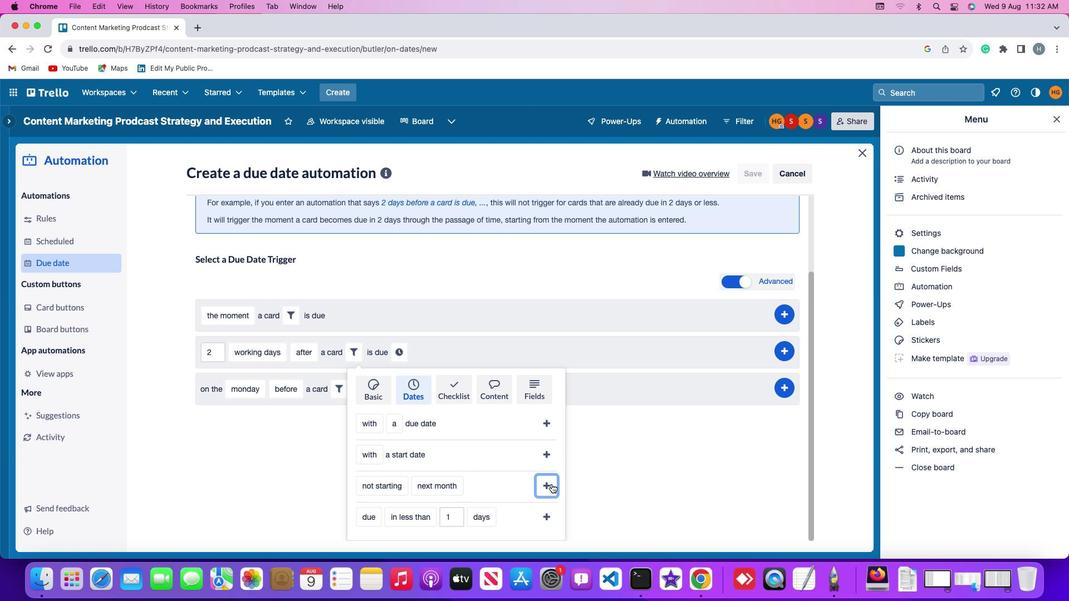 
Action: Mouse moved to (513, 449)
Screenshot: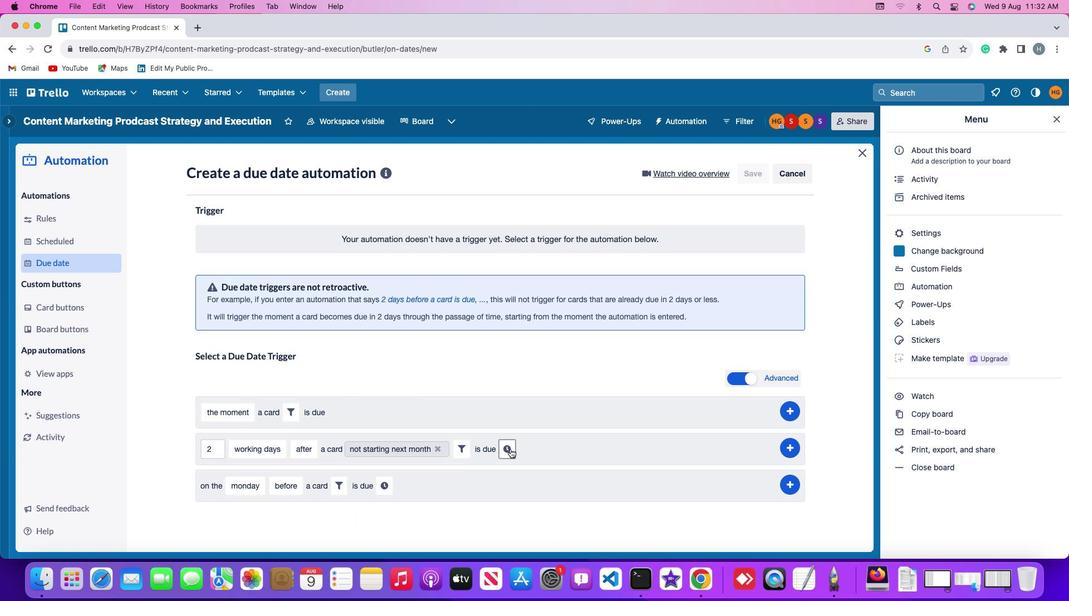 
Action: Mouse pressed left at (513, 449)
Screenshot: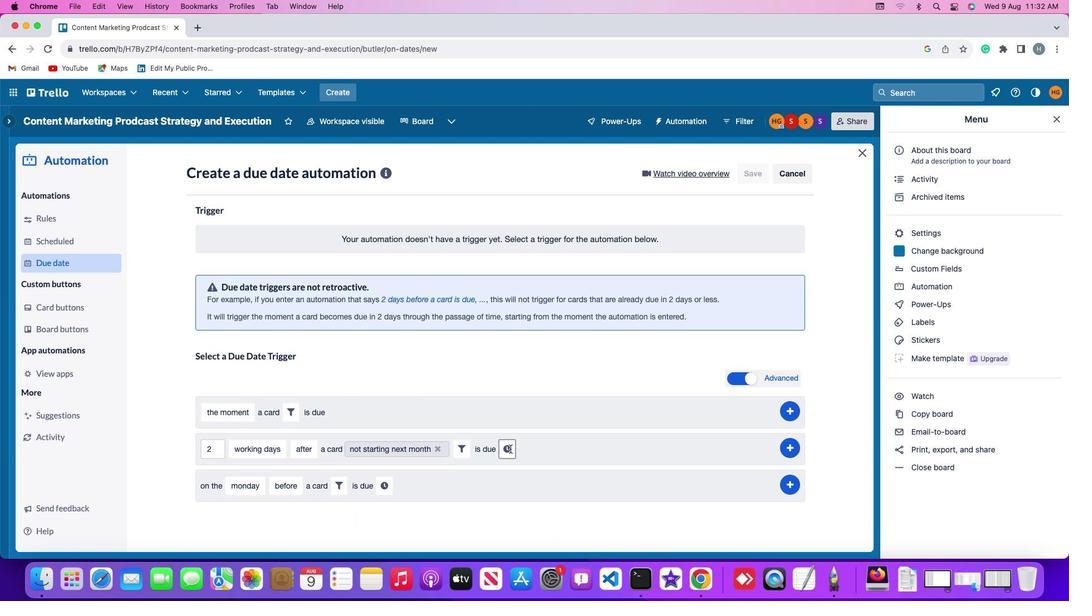 
Action: Mouse moved to (533, 454)
Screenshot: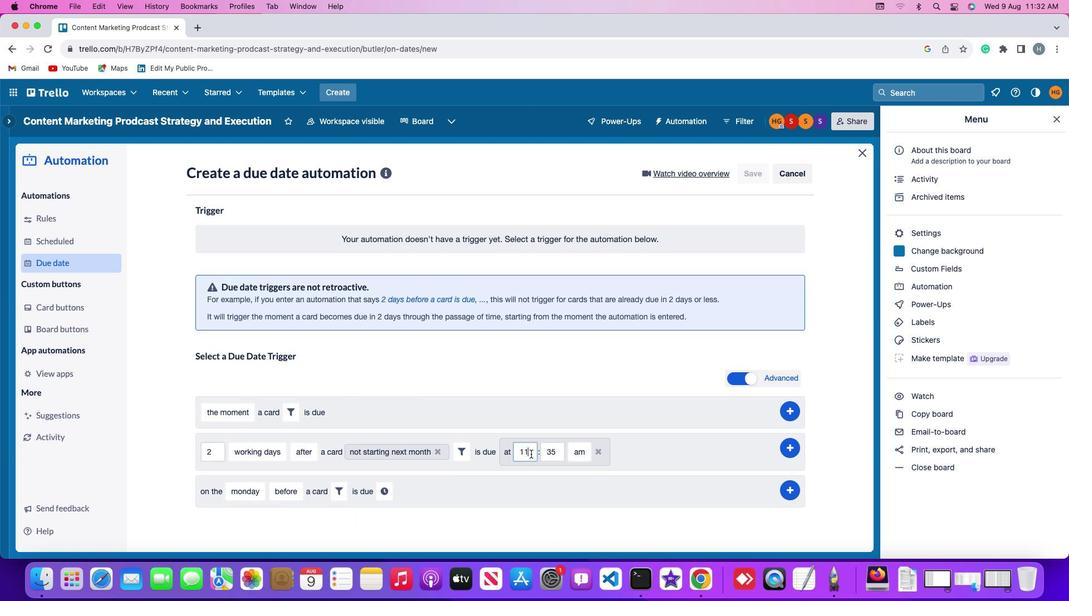 
Action: Mouse pressed left at (533, 454)
Screenshot: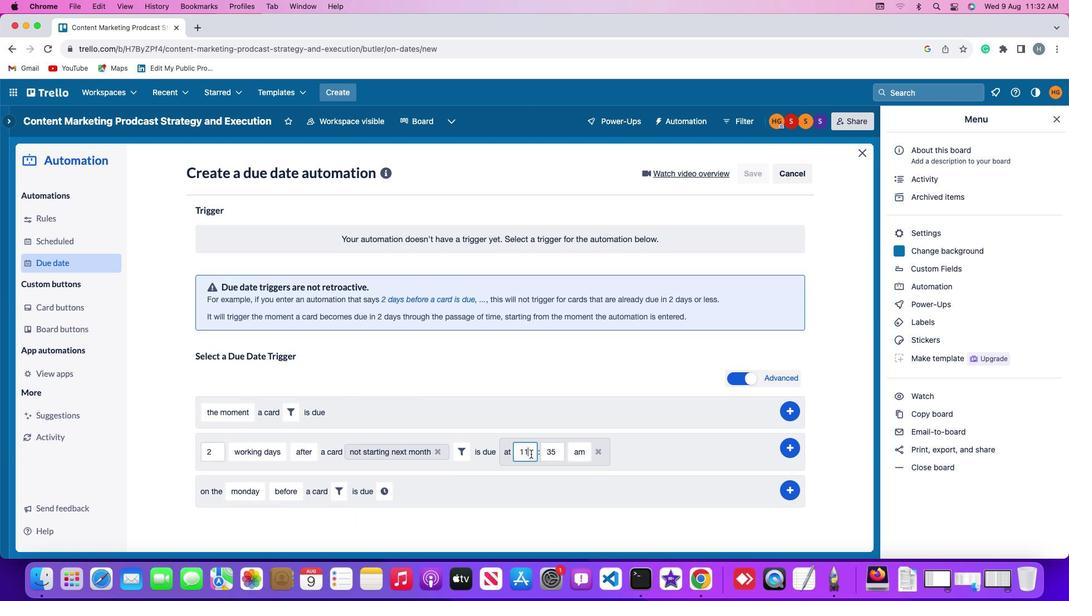 
Action: Key pressed Key.backspaceKey.backspace'1''1'
Screenshot: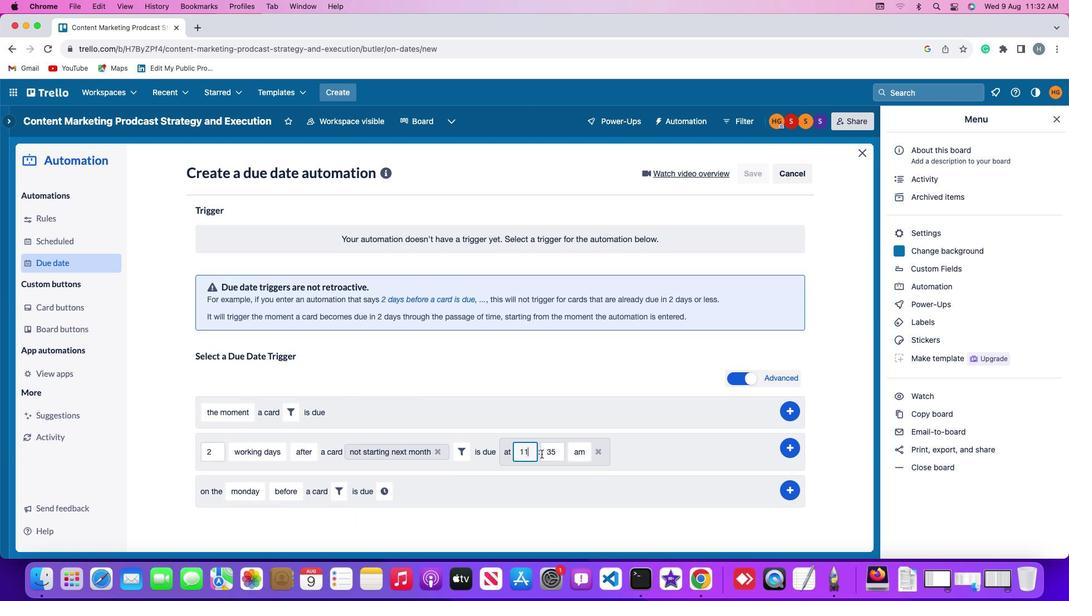 
Action: Mouse moved to (560, 452)
Screenshot: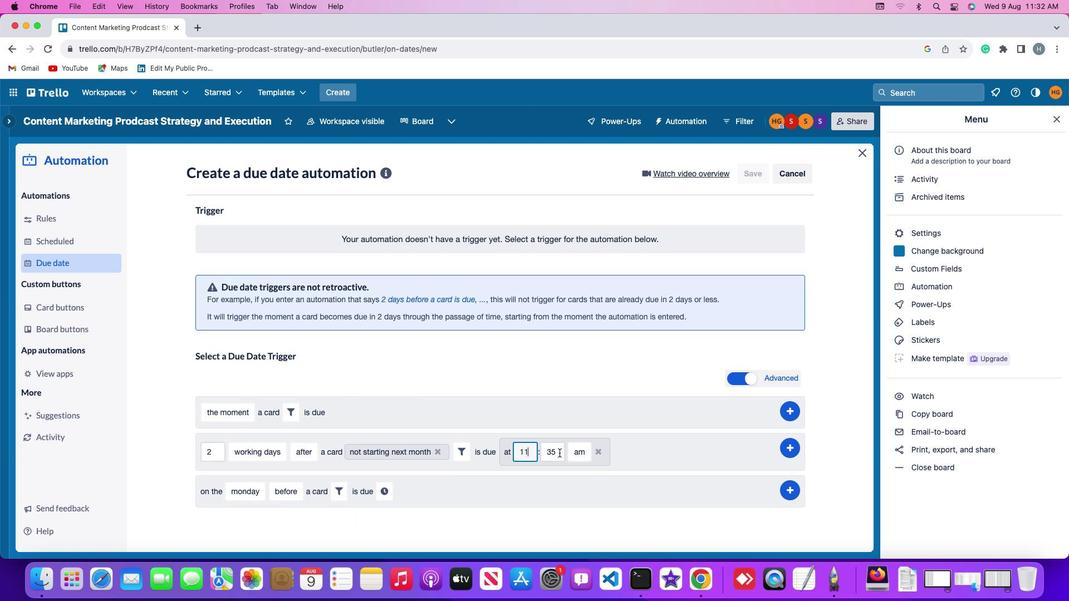 
Action: Mouse pressed left at (560, 452)
Screenshot: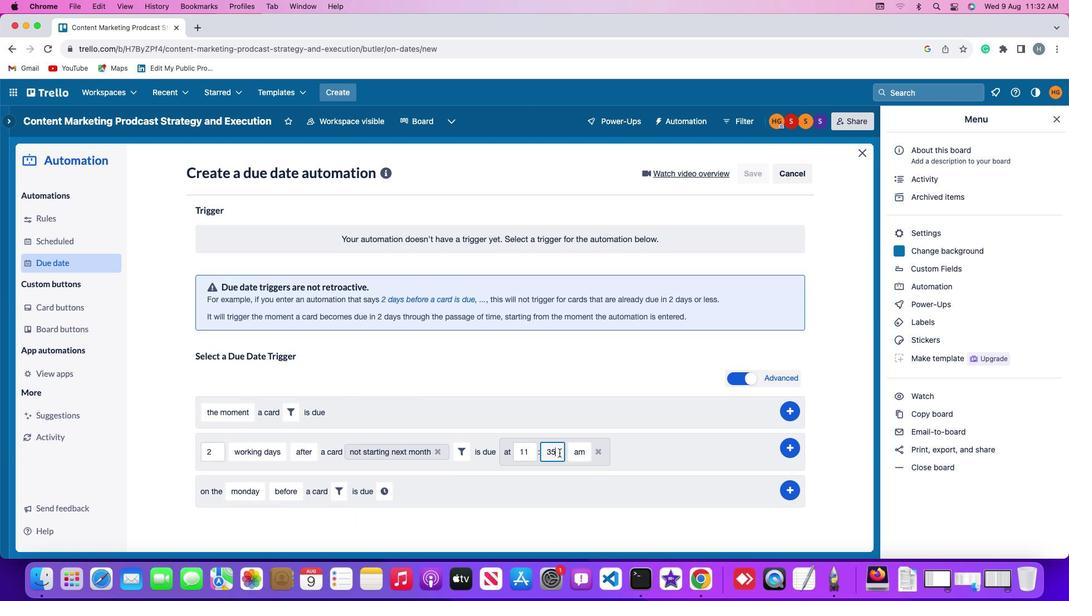 
Action: Key pressed Key.backspaceKey.backspace
Screenshot: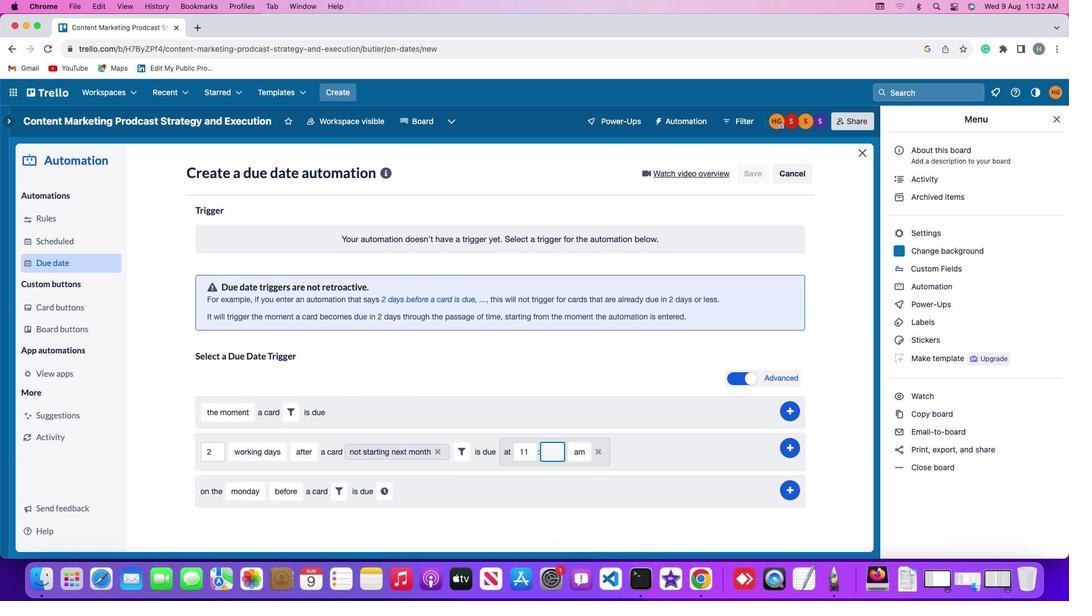 
Action: Mouse moved to (561, 452)
Screenshot: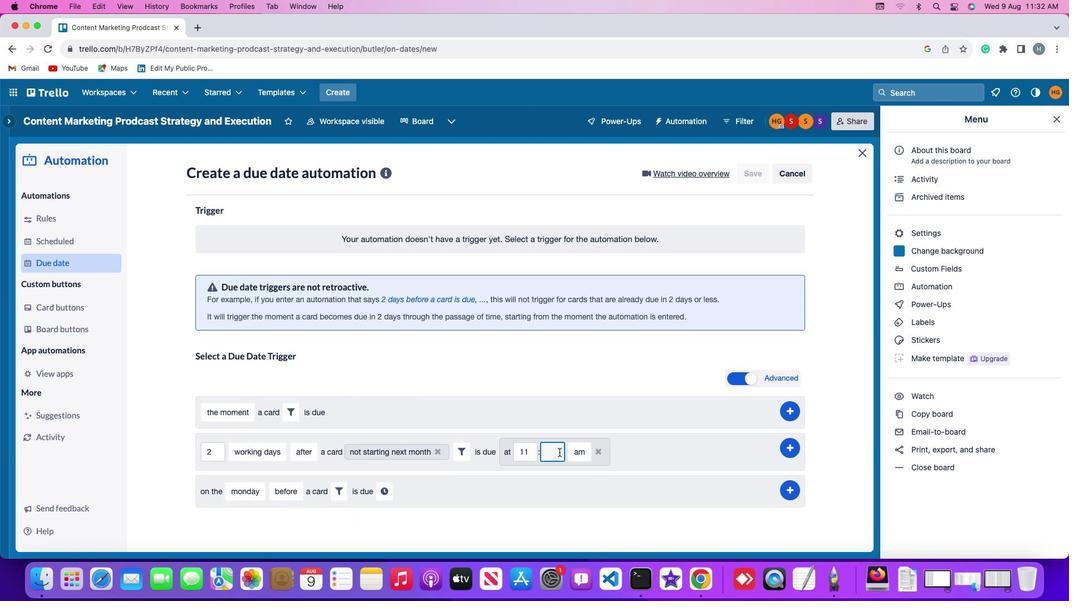 
Action: Key pressed '0''0'
Screenshot: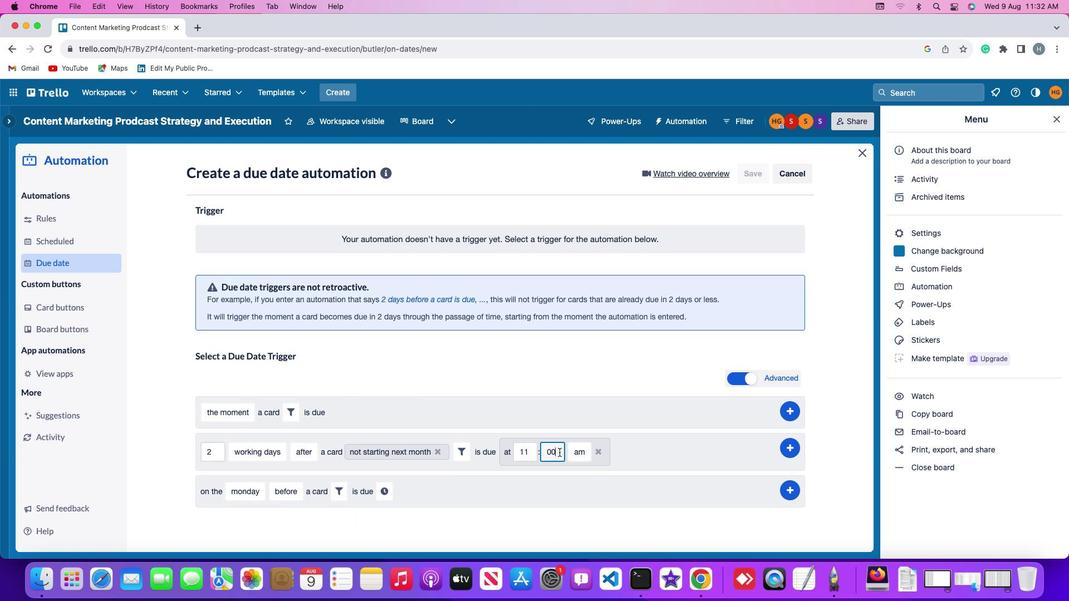 
Action: Mouse moved to (573, 452)
Screenshot: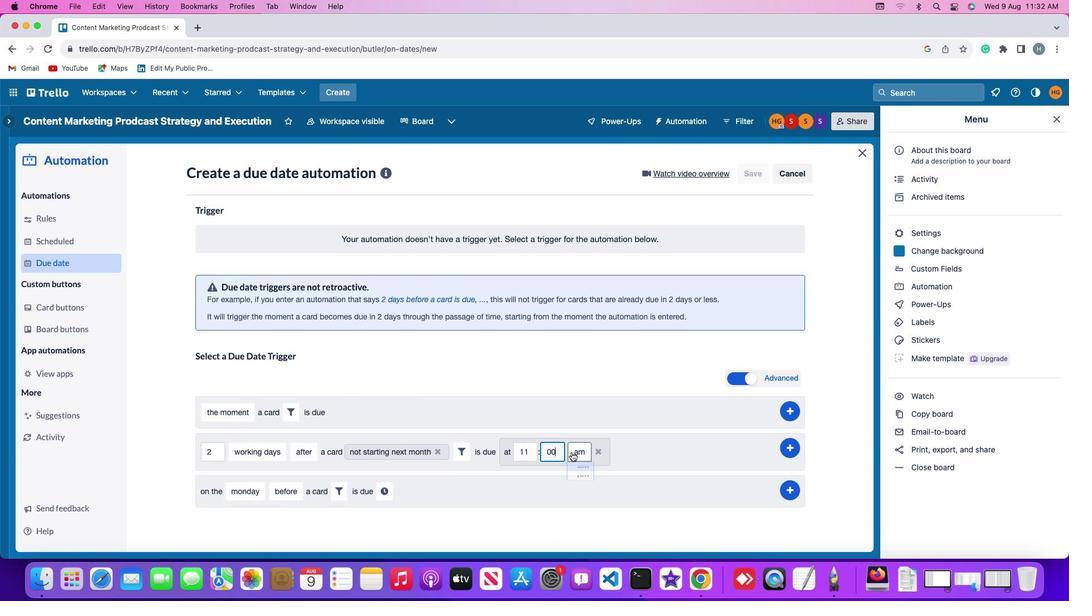 
Action: Mouse pressed left at (573, 452)
Screenshot: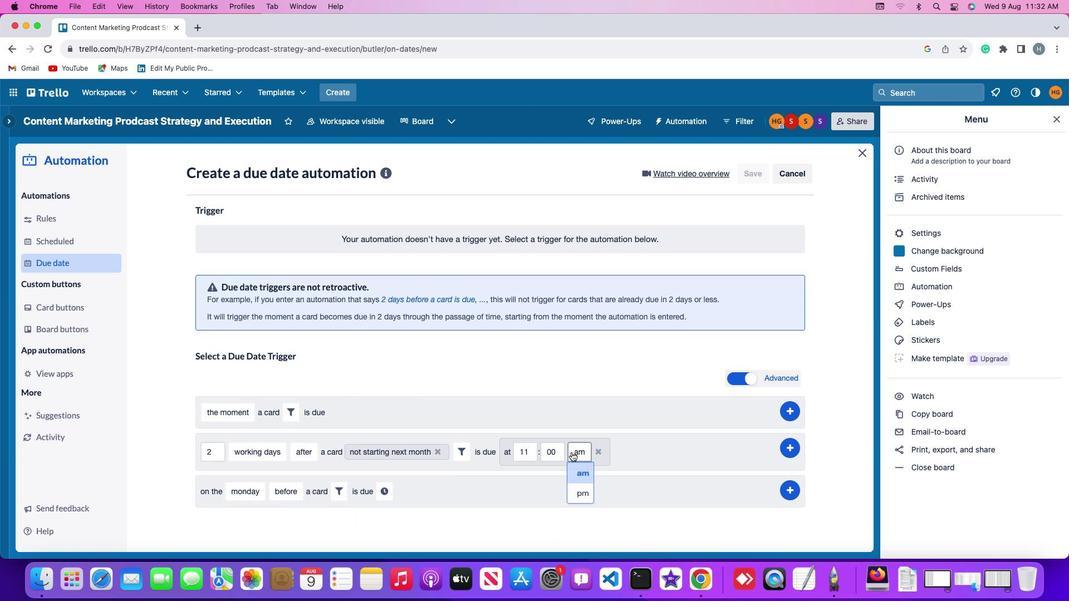 
Action: Mouse moved to (581, 472)
Screenshot: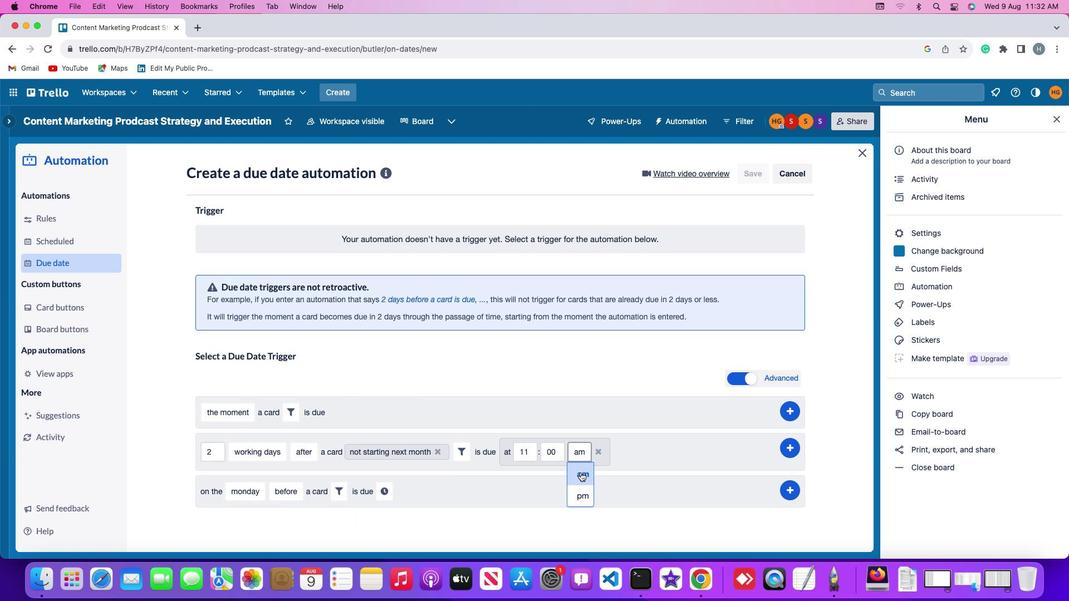 
Action: Mouse pressed left at (581, 472)
Screenshot: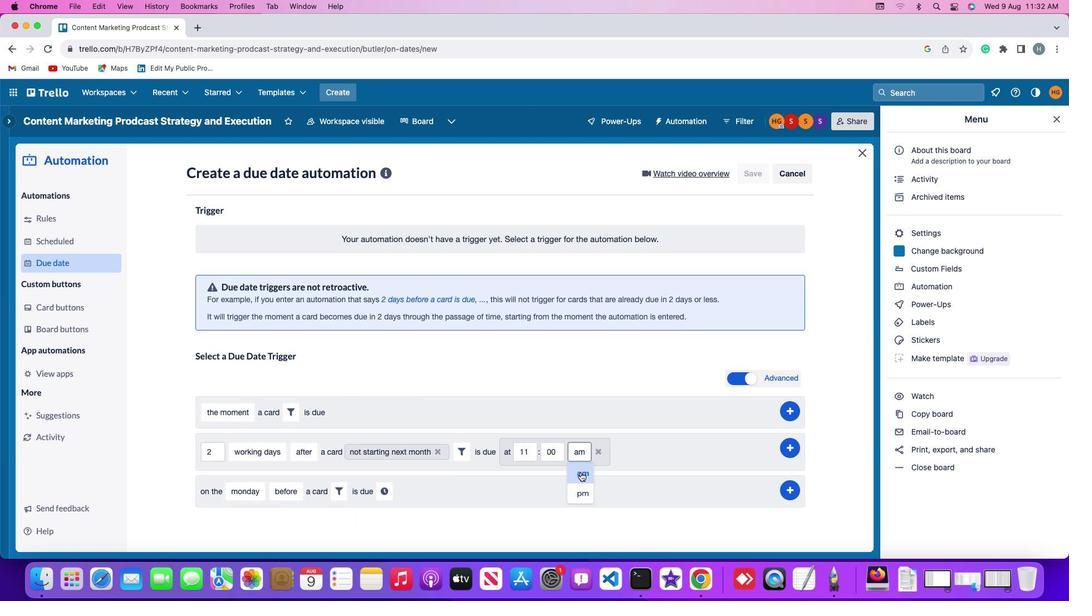 
Action: Mouse moved to (782, 443)
Screenshot: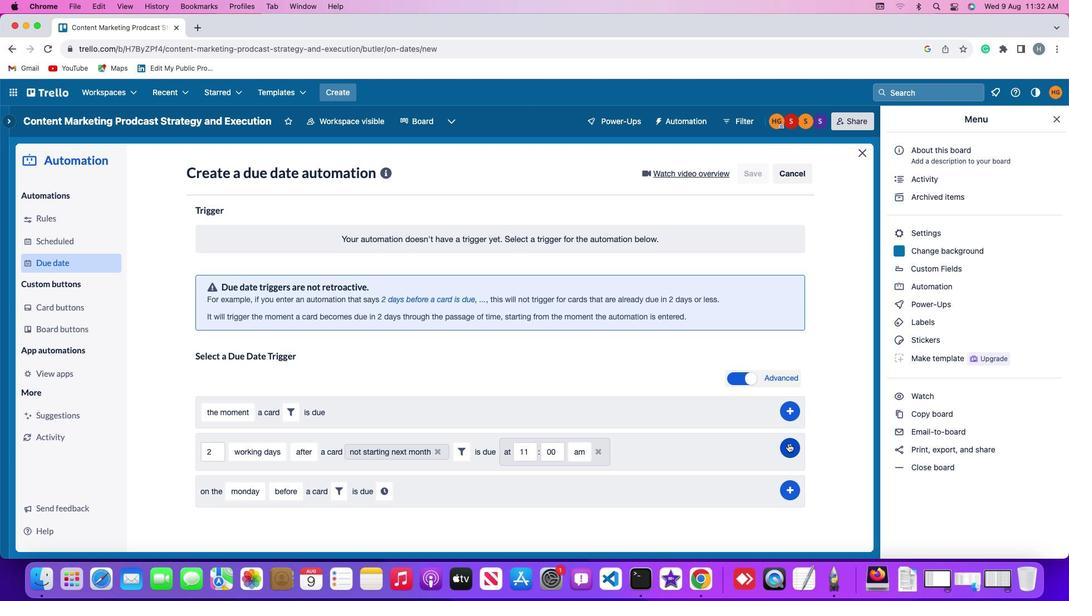 
Action: Mouse pressed left at (782, 443)
Screenshot: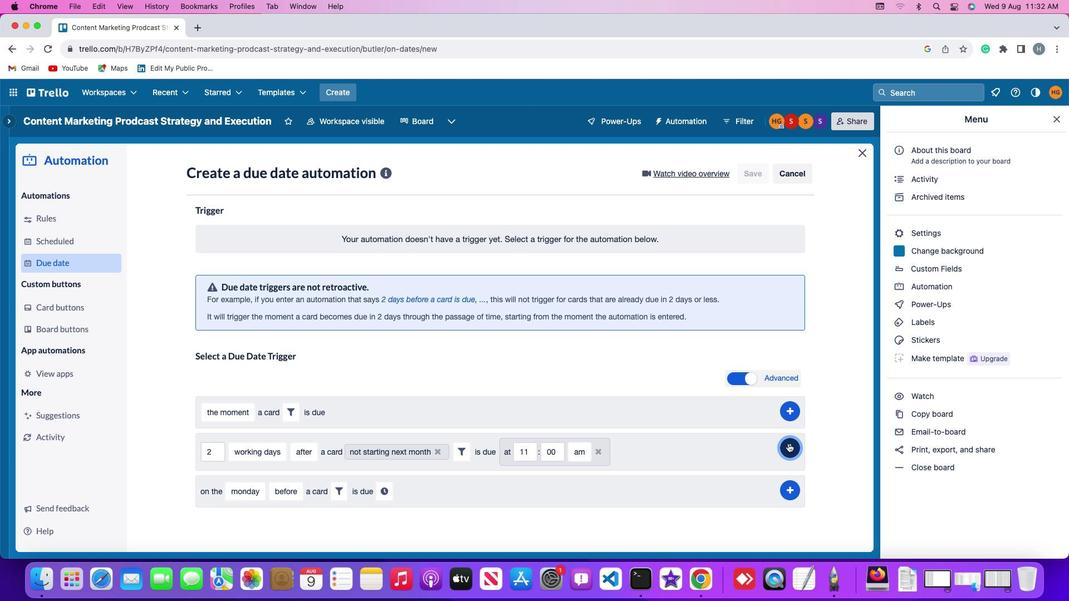 
Action: Mouse moved to (825, 370)
Screenshot: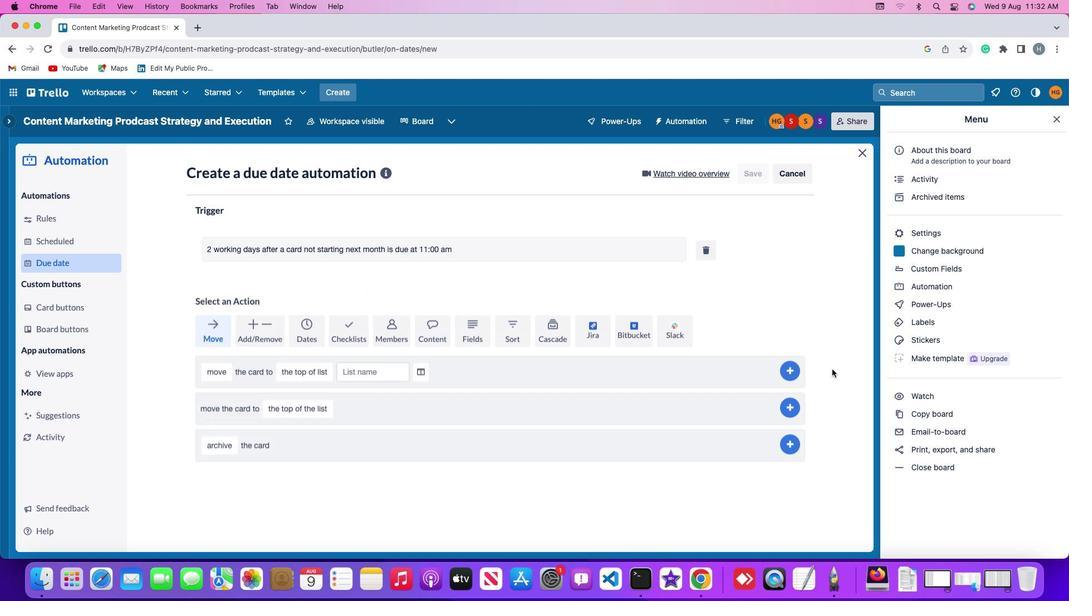 
